 Task: Create new contact,   with mail id: 'ClaireMoore@Mail.com', first name: 'Claire', Last name: 'Moore', Job Title: HR Manager, Phone number (916) 555-8901. Change life cycle stage to  'Lead' and lead status to 'New'. Add new company to the associated contact: www.solariumenergy.in_x000D_
 and type: Reseller. Logged in from softage.3@softage.net
Action: Mouse moved to (76, 75)
Screenshot: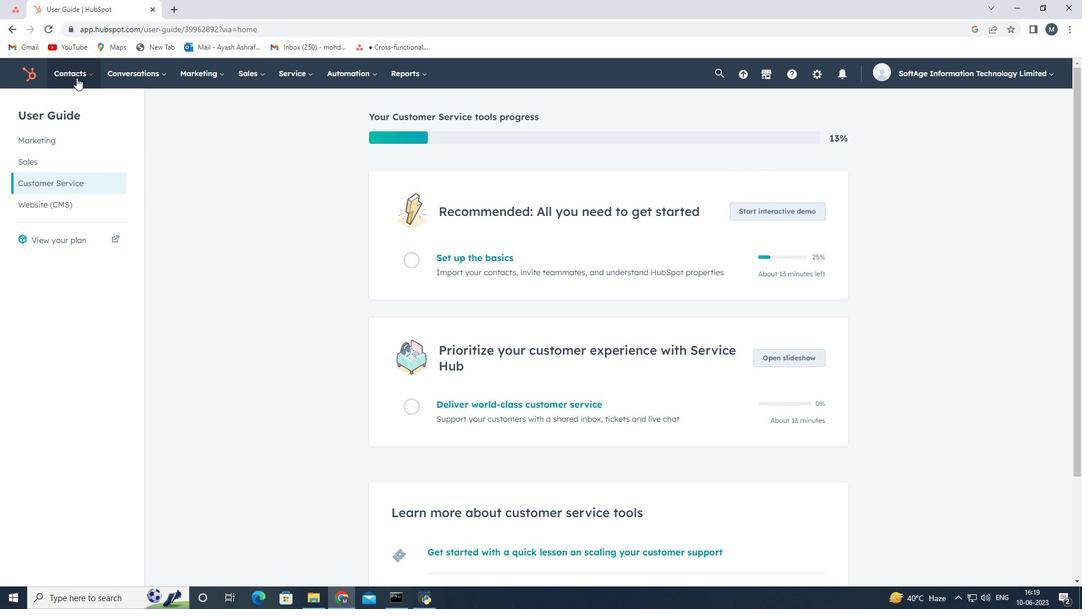 
Action: Mouse pressed left at (76, 75)
Screenshot: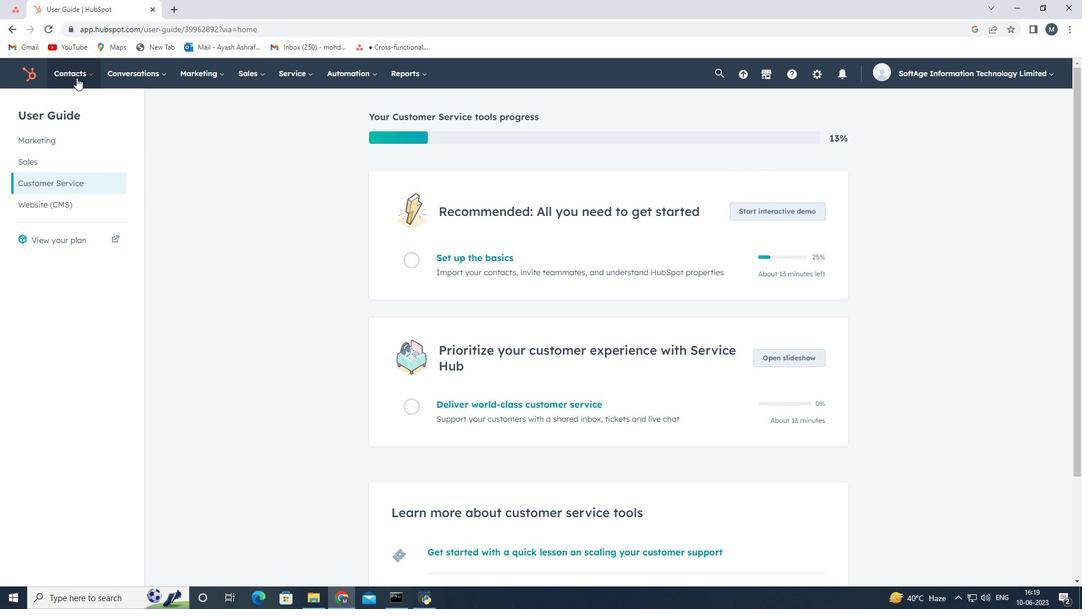 
Action: Mouse moved to (89, 113)
Screenshot: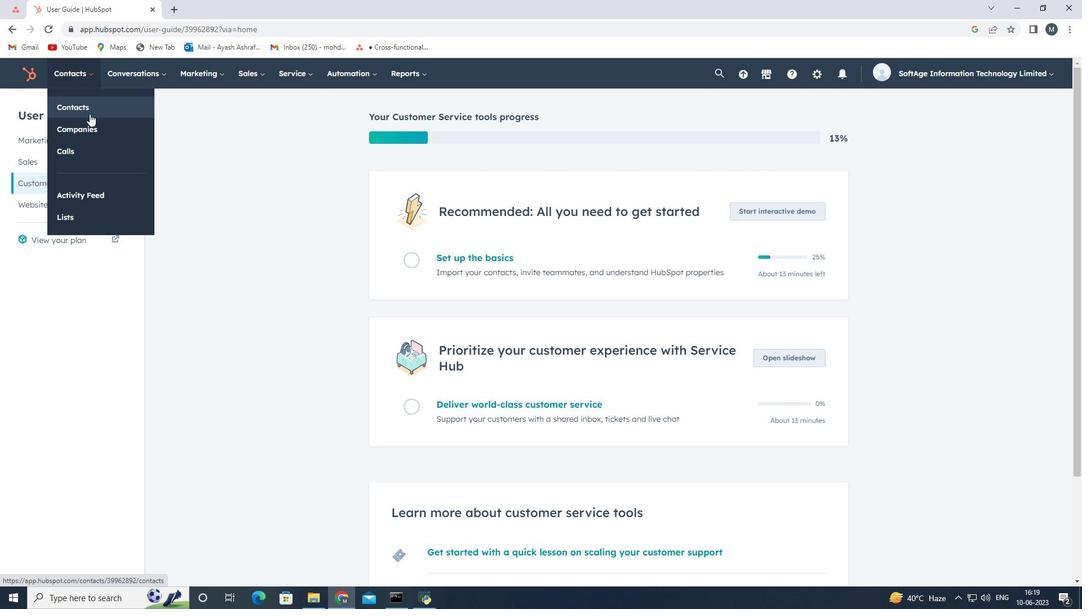 
Action: Mouse pressed left at (89, 113)
Screenshot: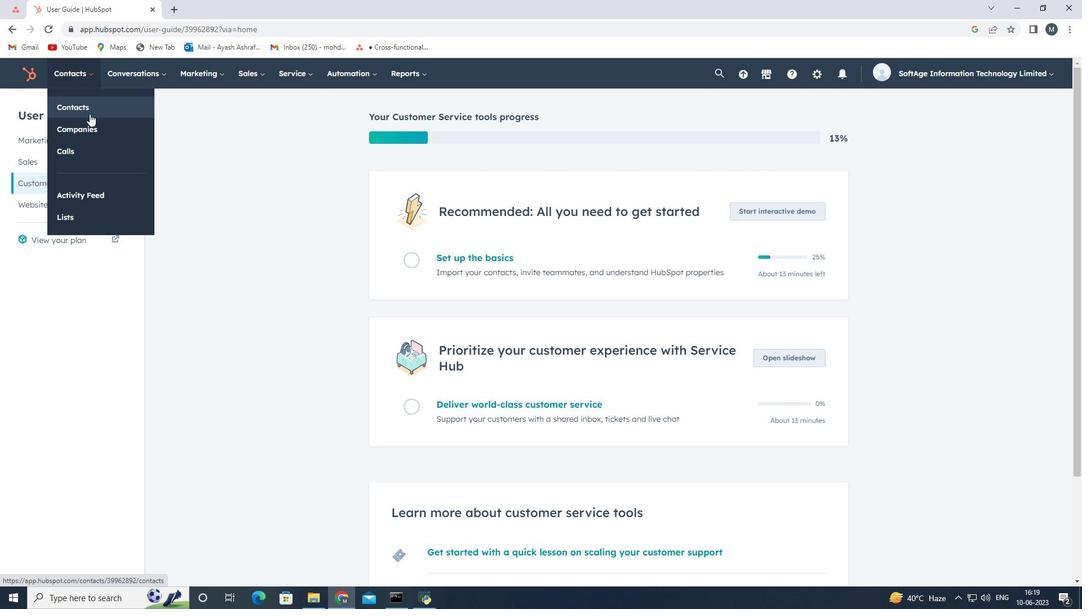 
Action: Mouse moved to (1009, 115)
Screenshot: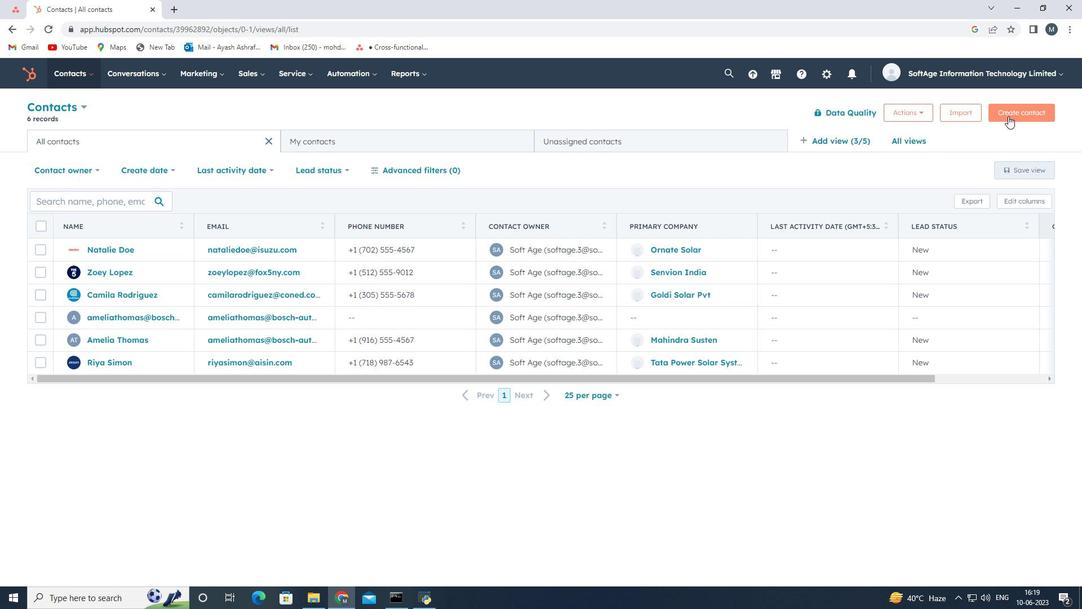 
Action: Mouse pressed left at (1009, 115)
Screenshot: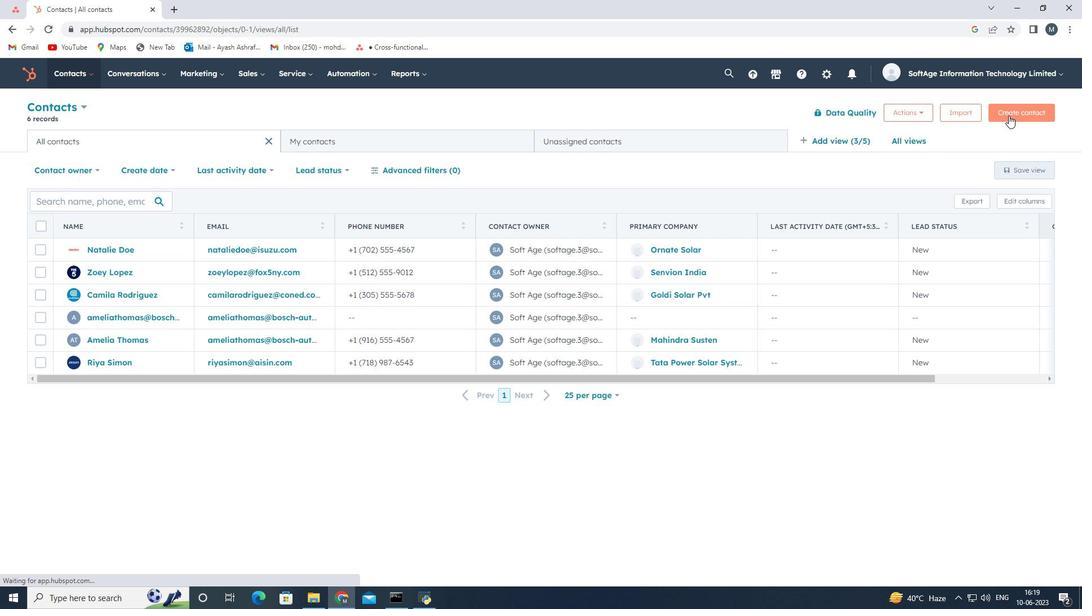 
Action: Mouse moved to (827, 165)
Screenshot: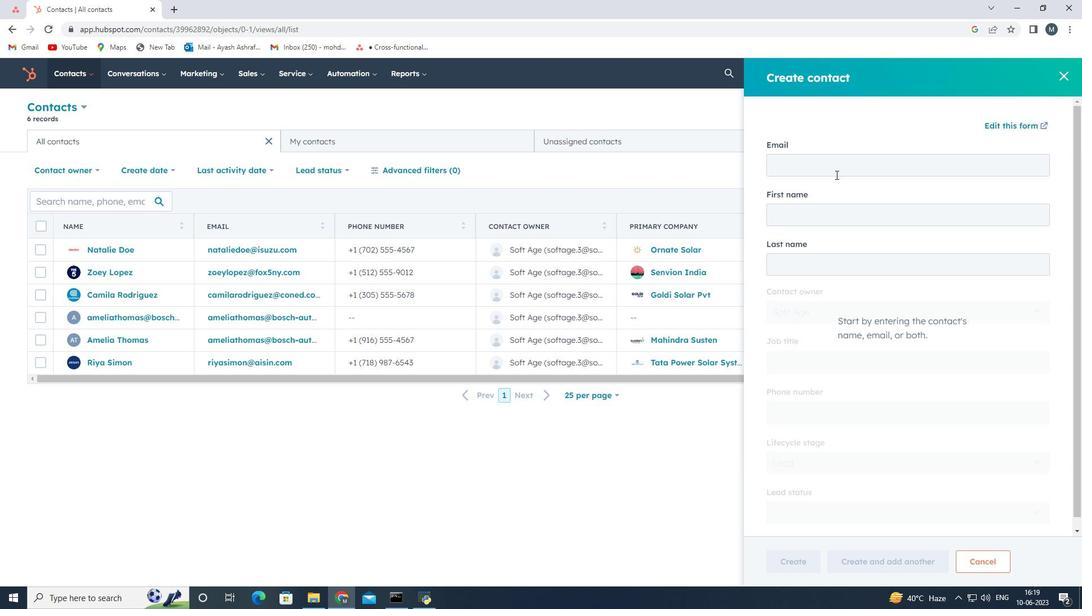 
Action: Mouse pressed left at (827, 165)
Screenshot: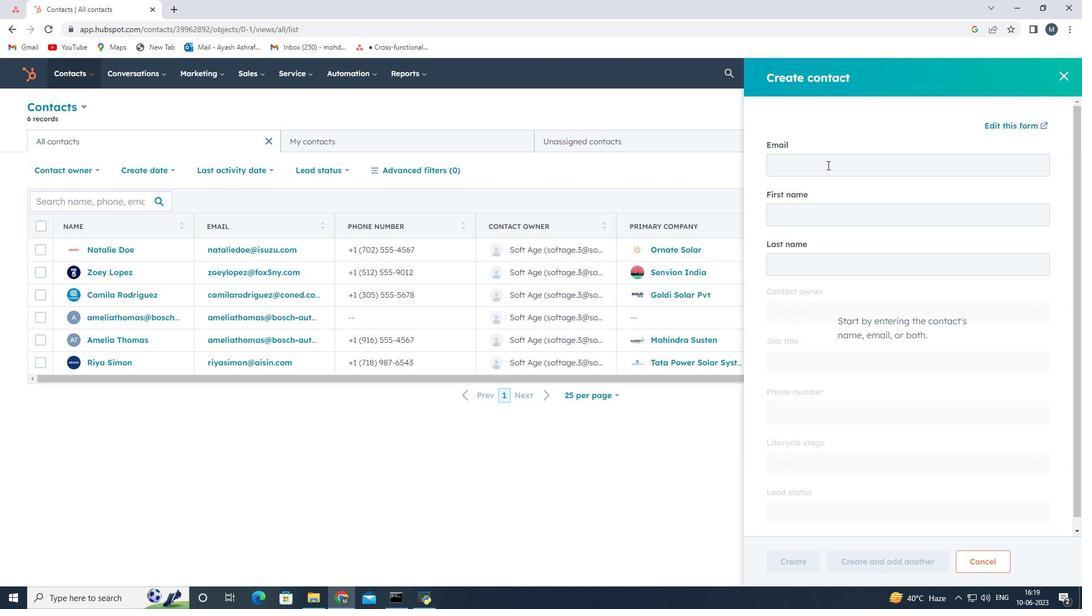 
Action: Key pressed <Key.shift>Claire<Key.shift>Moore<Key.shift>@<Key.shift>Mail.com
Screenshot: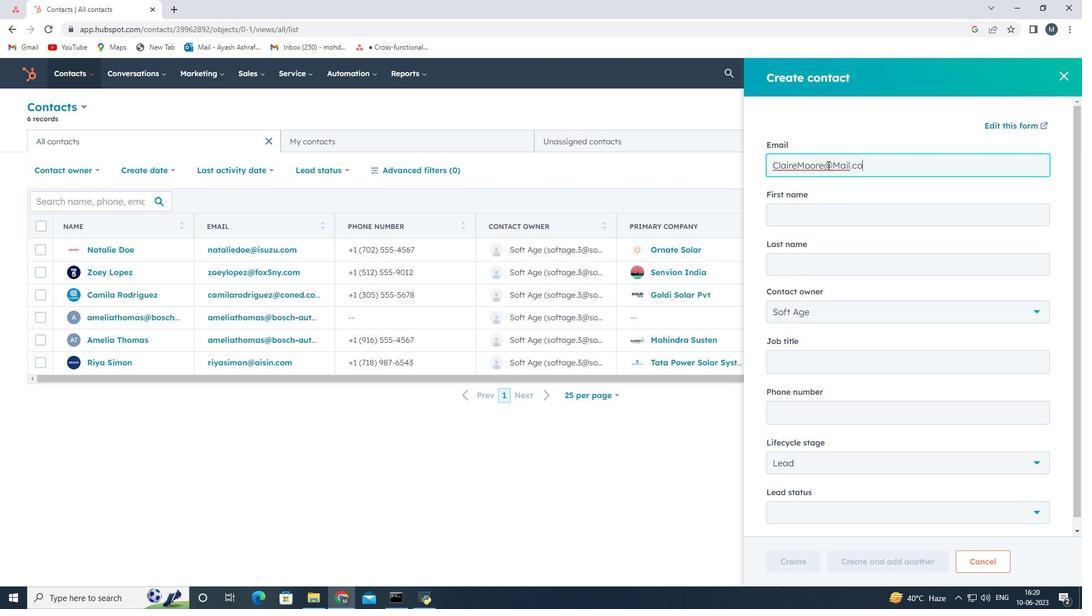 
Action: Mouse moved to (835, 209)
Screenshot: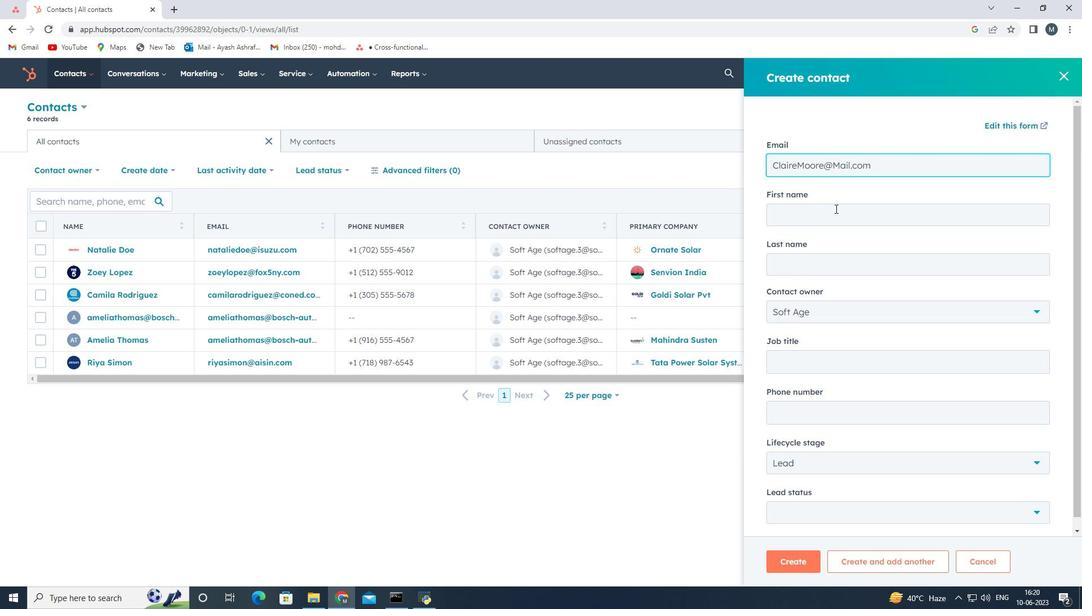 
Action: Mouse pressed left at (835, 209)
Screenshot: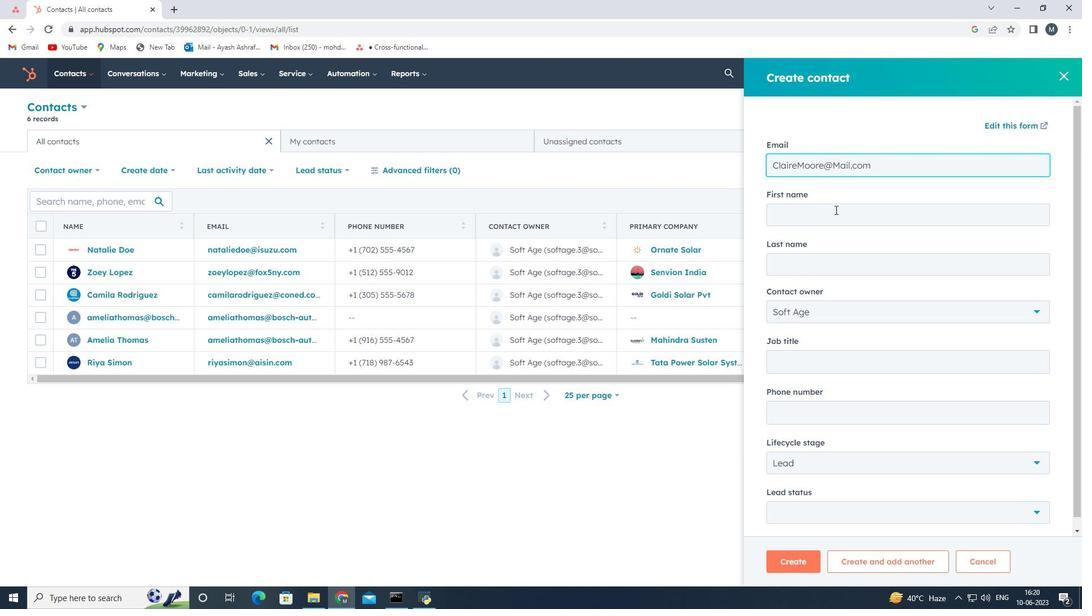 
Action: Key pressed <Key.shift>Claire
Screenshot: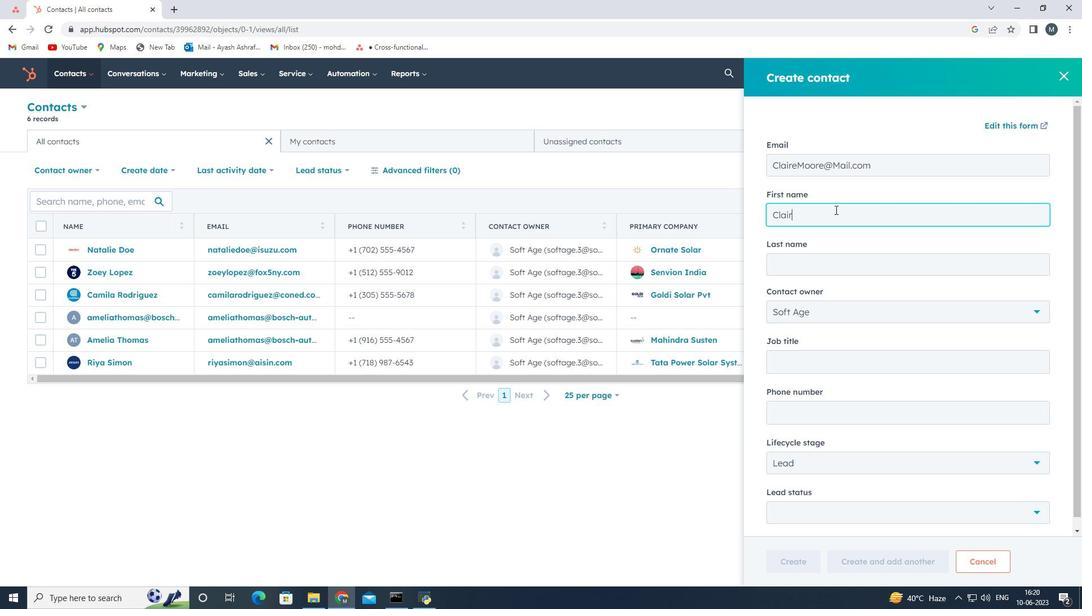 
Action: Mouse moved to (802, 259)
Screenshot: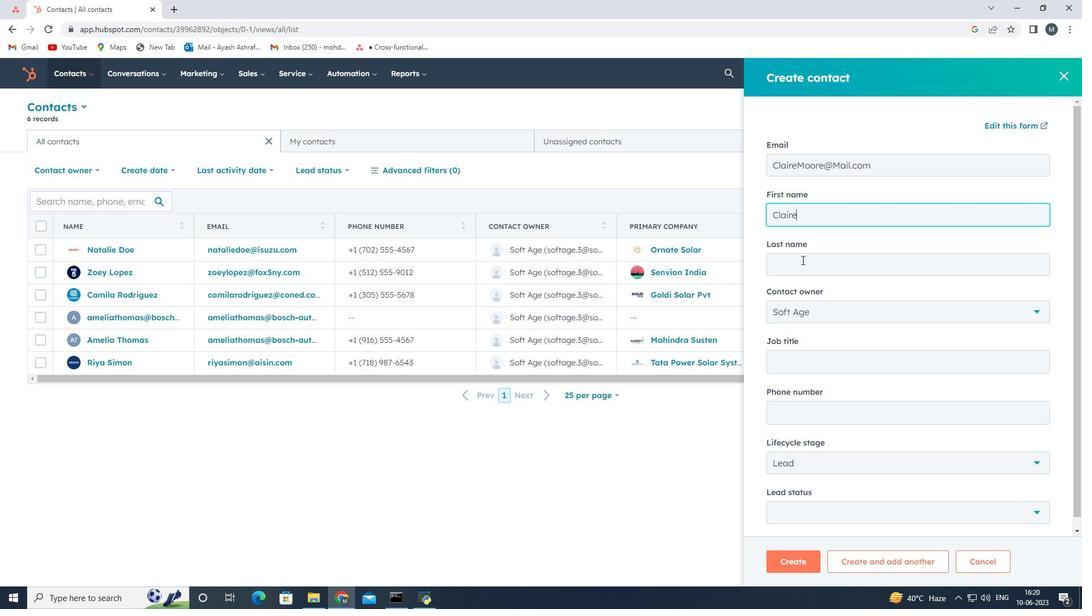 
Action: Mouse pressed left at (802, 259)
Screenshot: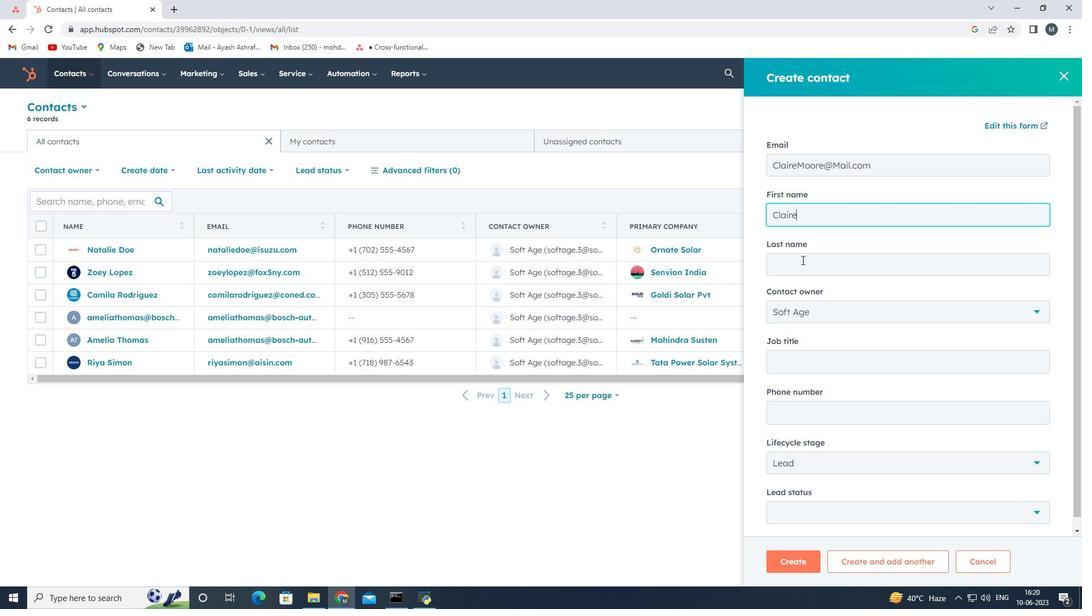 
Action: Key pressed <Key.shift>Moore
Screenshot: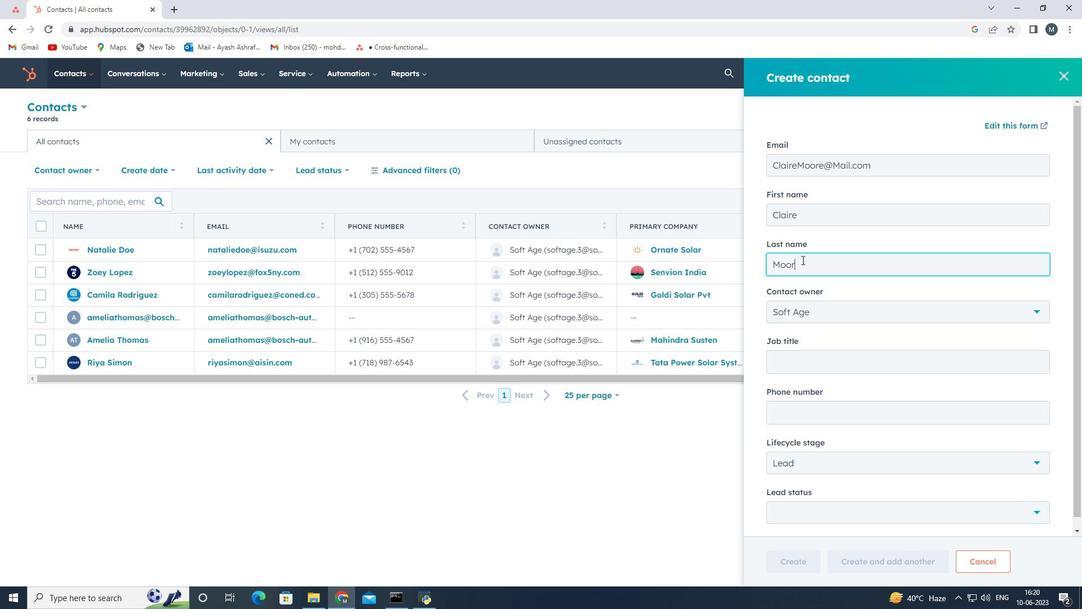 
Action: Mouse moved to (800, 359)
Screenshot: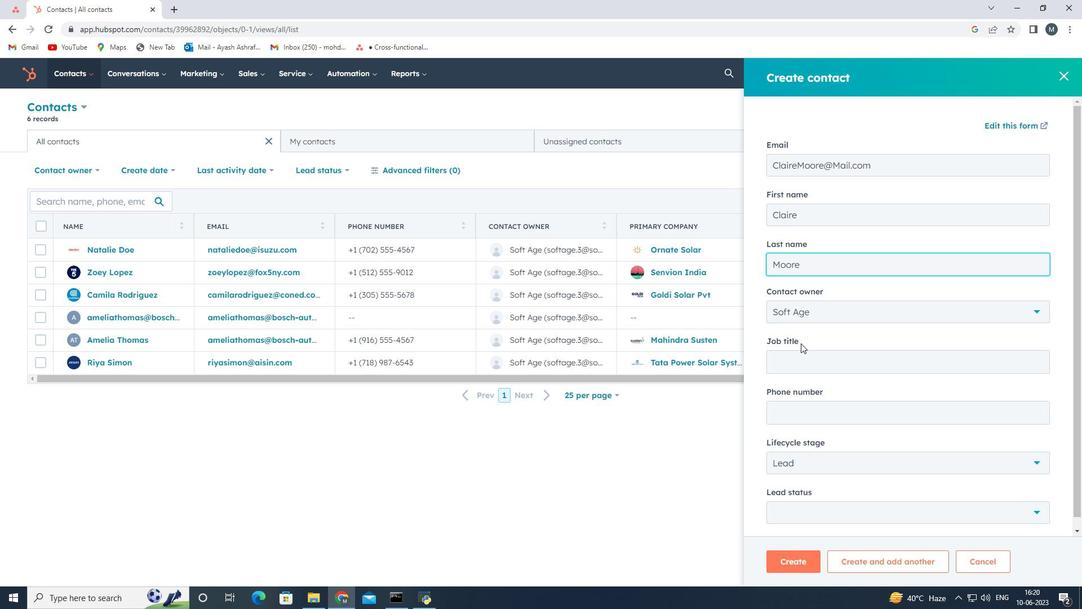 
Action: Mouse pressed left at (800, 359)
Screenshot: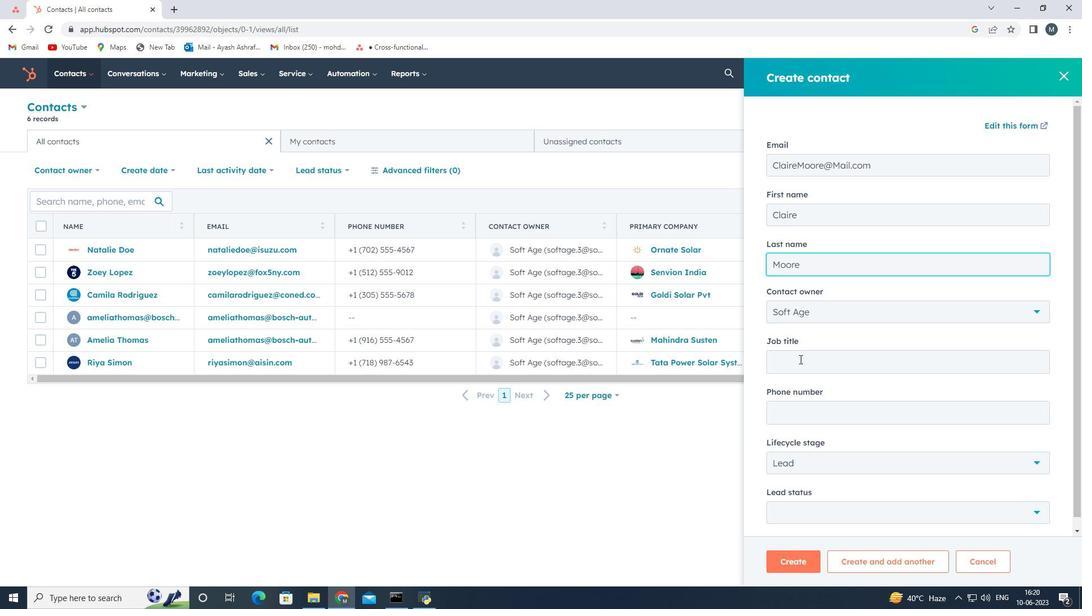 
Action: Key pressed <Key.shift>H<Key.shift>R<Key.space><Key.shift><Key.shift><Key.shift><Key.shift><Key.shift><Key.shift><Key.shift><Key.shift><Key.shift><Key.shift><Key.shift><Key.shift><Key.shift>Manager
Screenshot: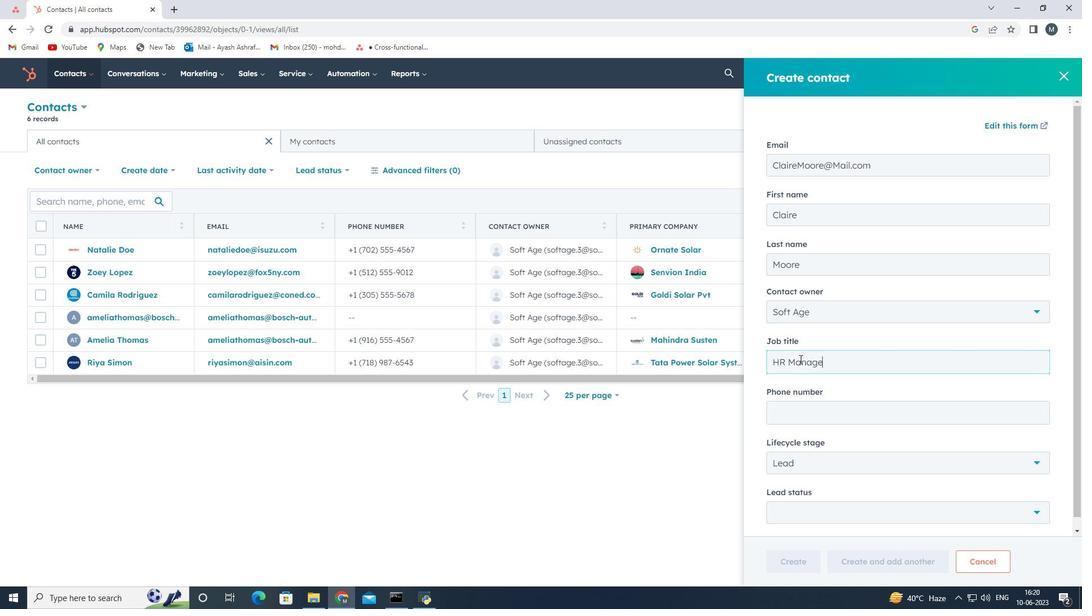 
Action: Mouse moved to (824, 347)
Screenshot: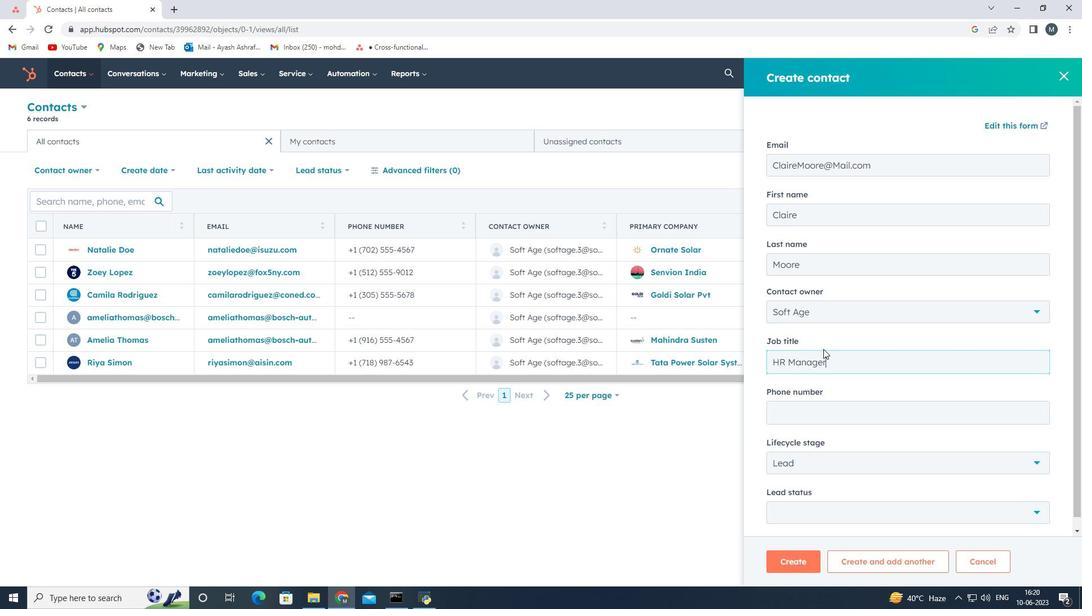 
Action: Mouse scrolled (824, 347) with delta (0, 0)
Screenshot: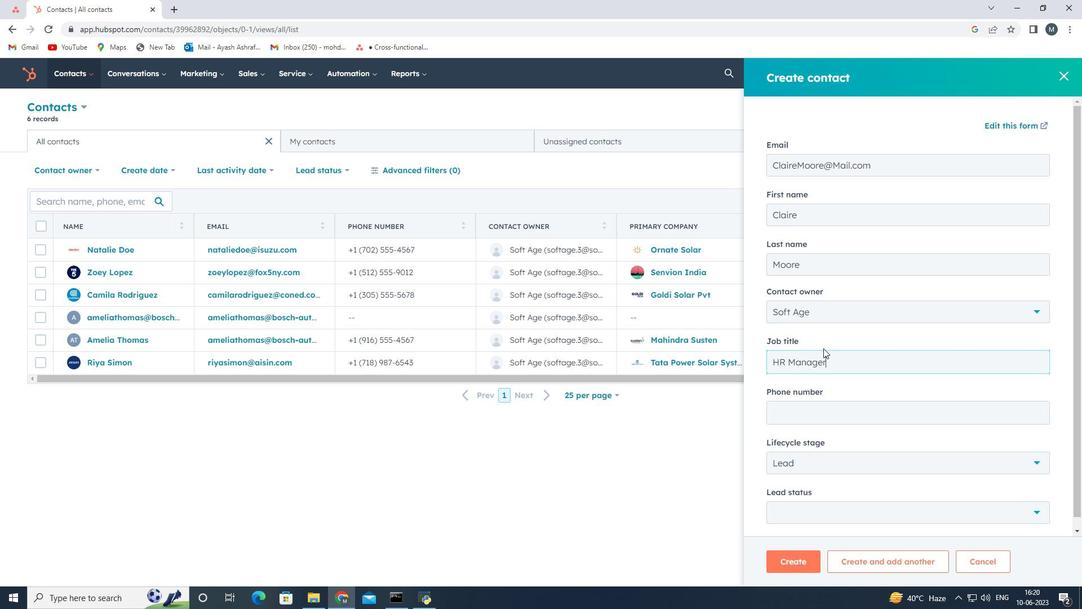 
Action: Mouse moved to (808, 403)
Screenshot: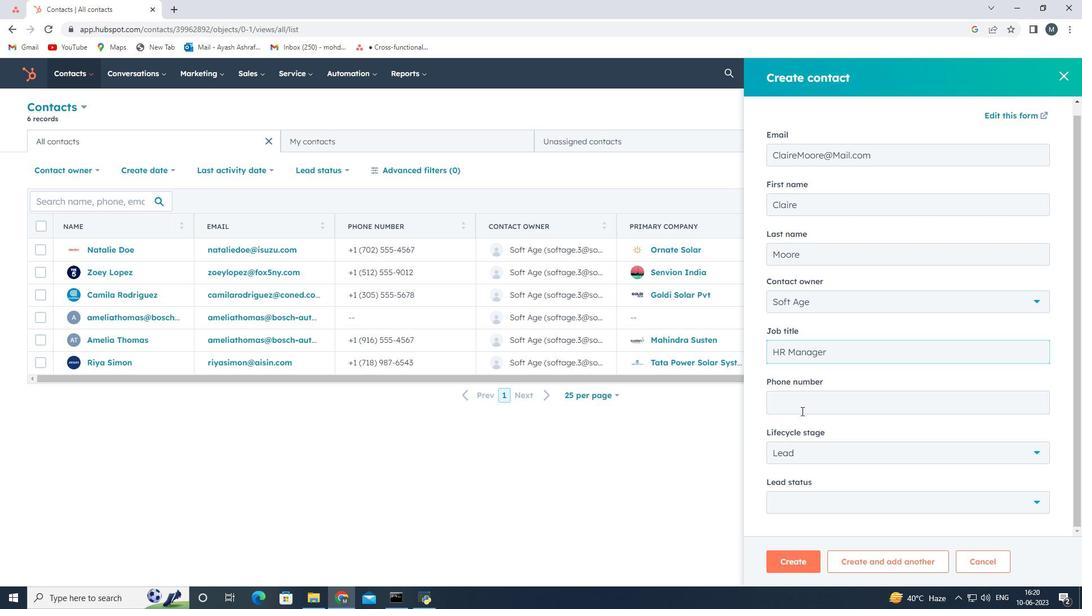 
Action: Mouse pressed left at (808, 403)
Screenshot: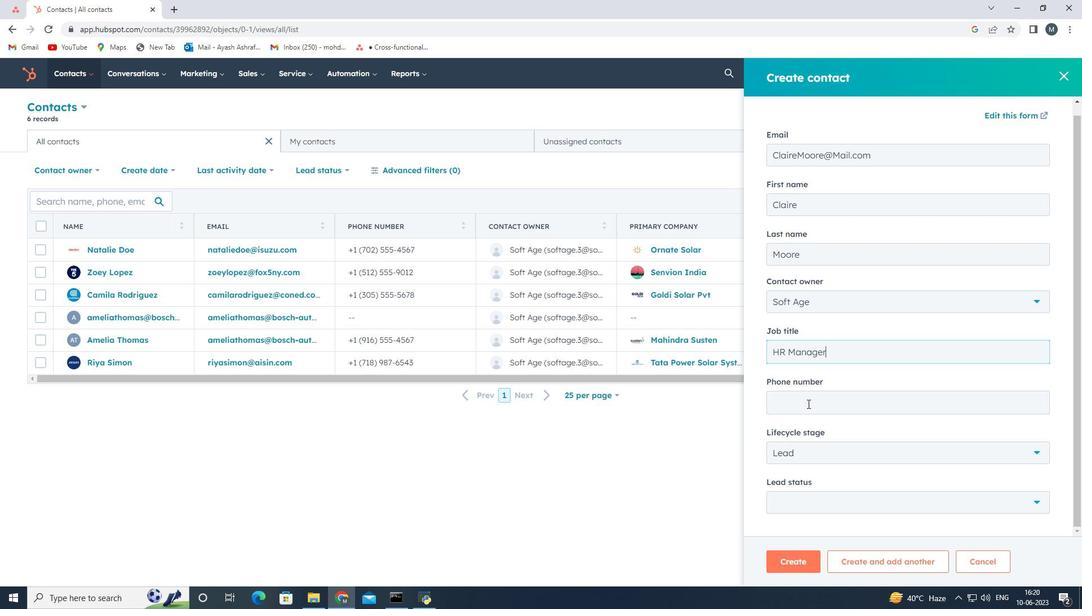 
Action: Mouse moved to (827, 394)
Screenshot: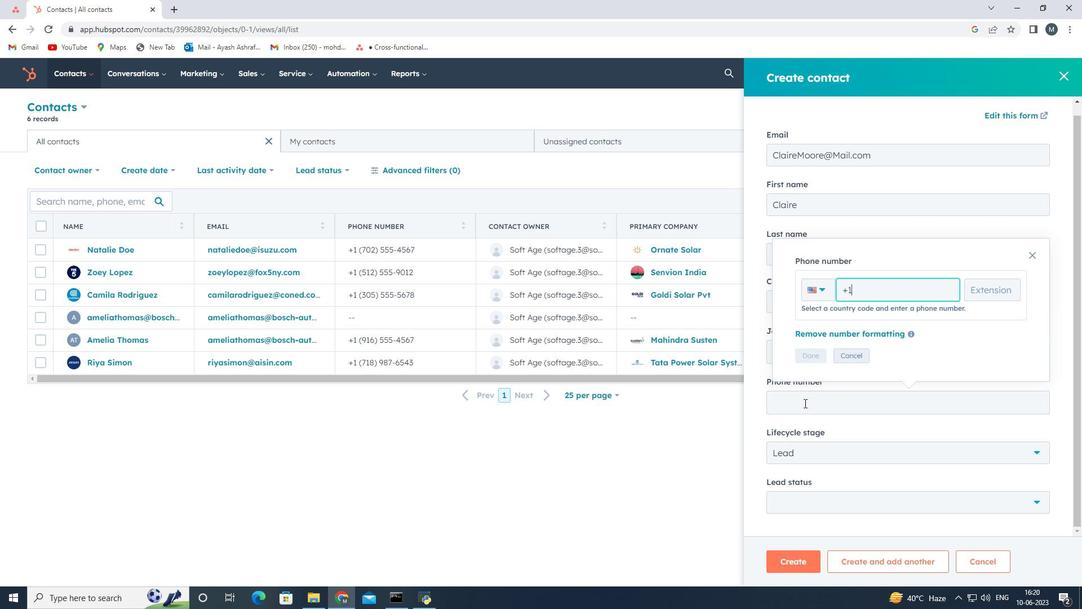 
Action: Key pressed 916
Screenshot: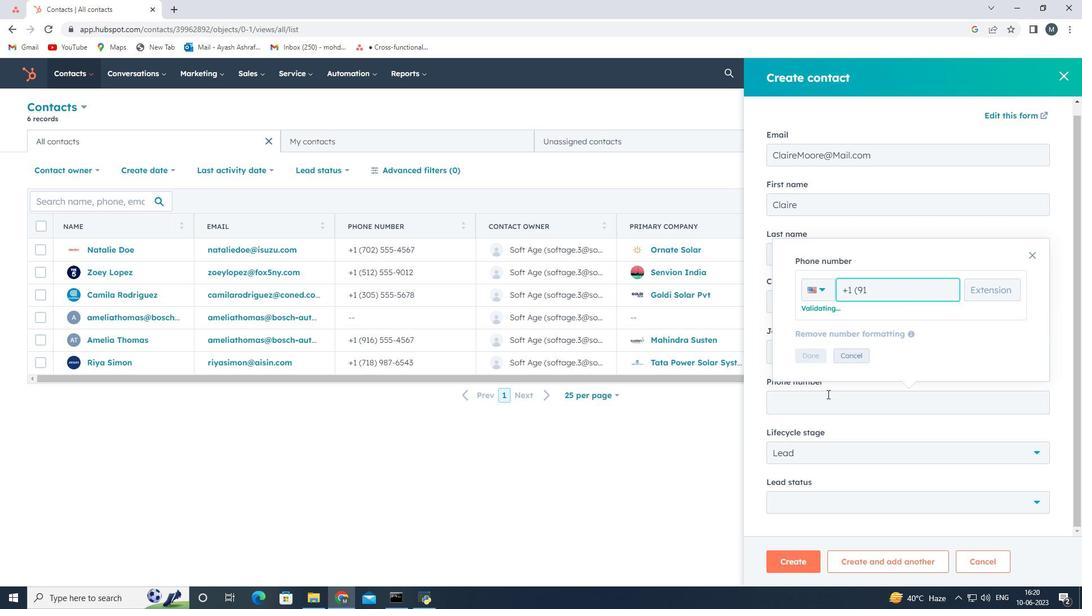 
Action: Mouse moved to (827, 393)
Screenshot: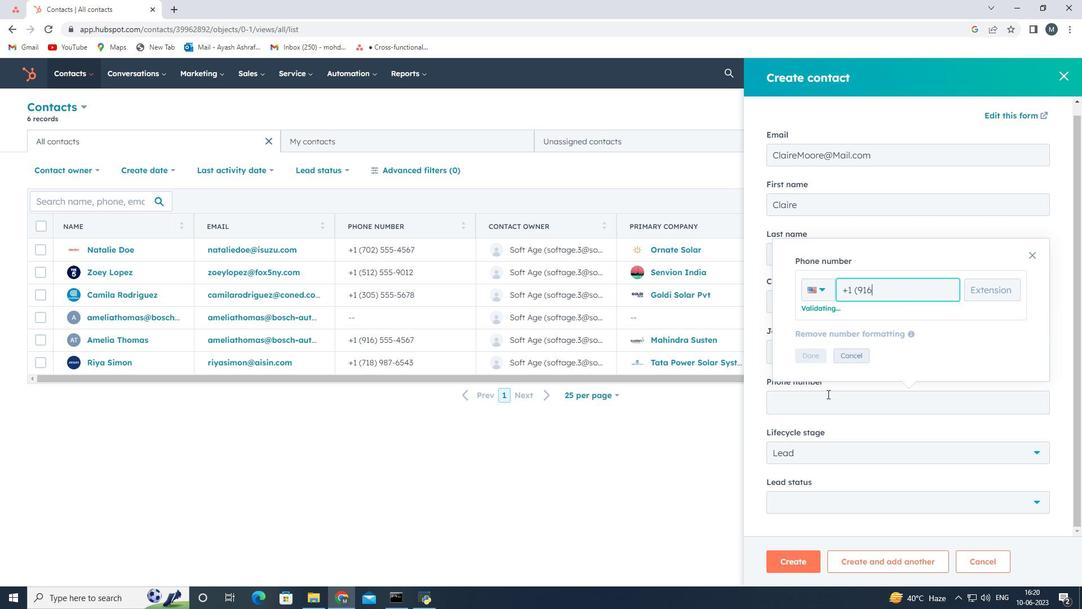 
Action: Key pressed 5558901
Screenshot: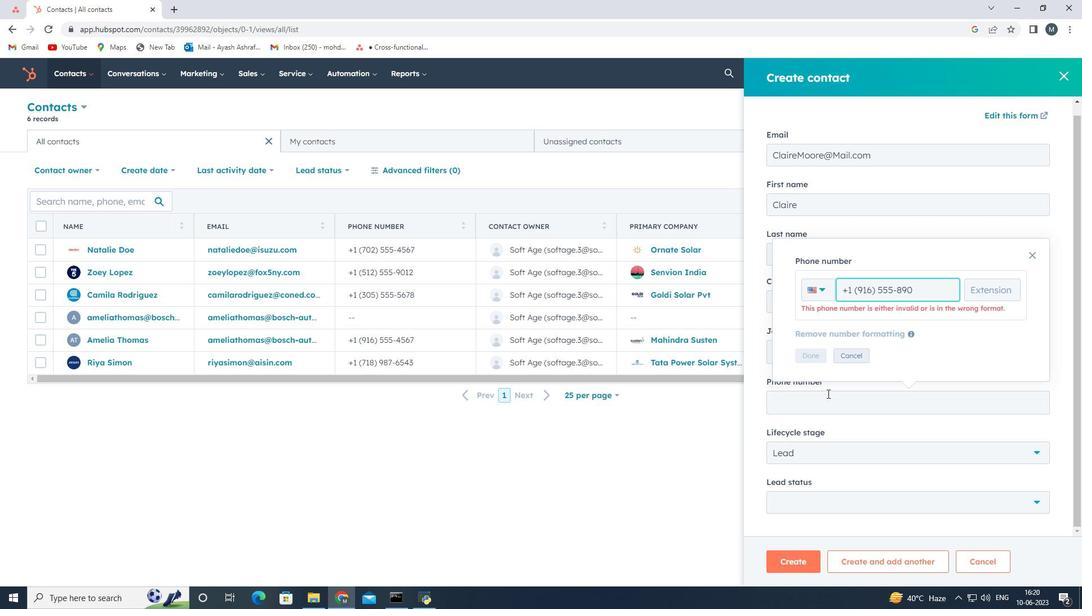 
Action: Mouse moved to (803, 358)
Screenshot: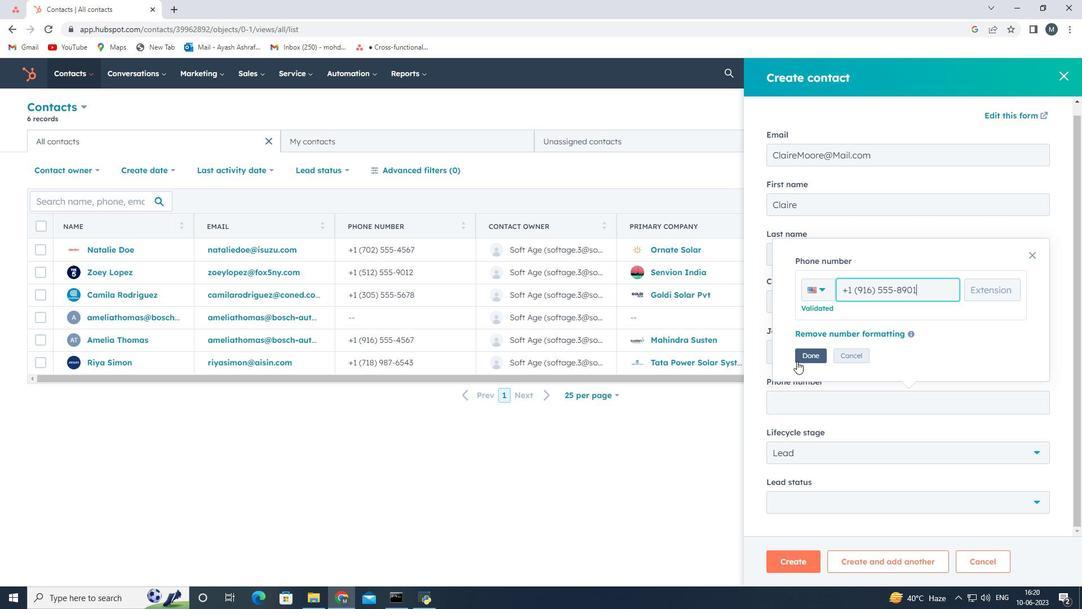 
Action: Mouse pressed left at (803, 358)
Screenshot: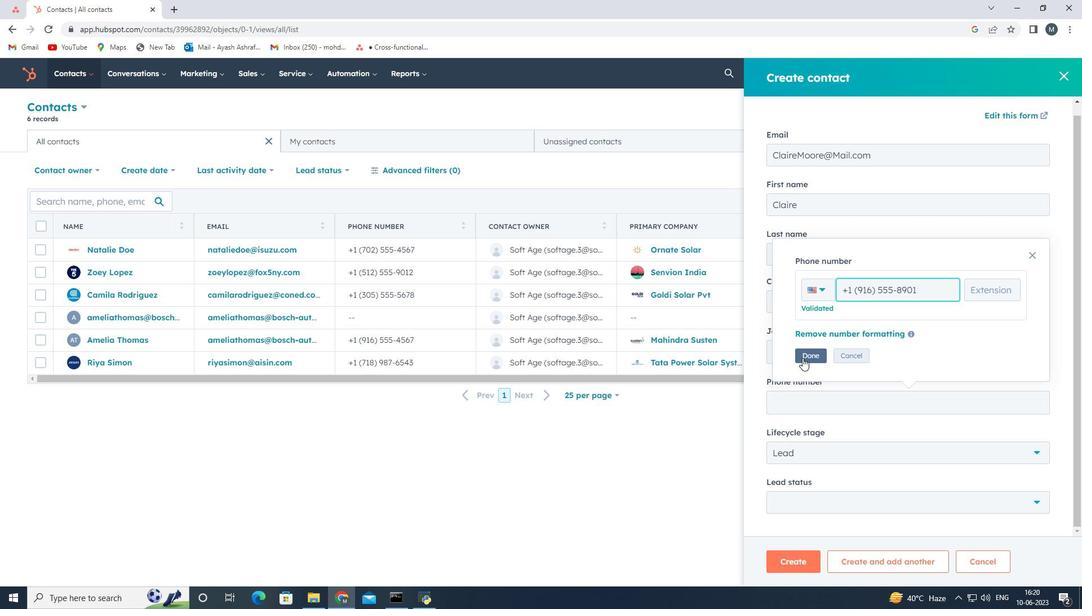 
Action: Mouse moved to (811, 450)
Screenshot: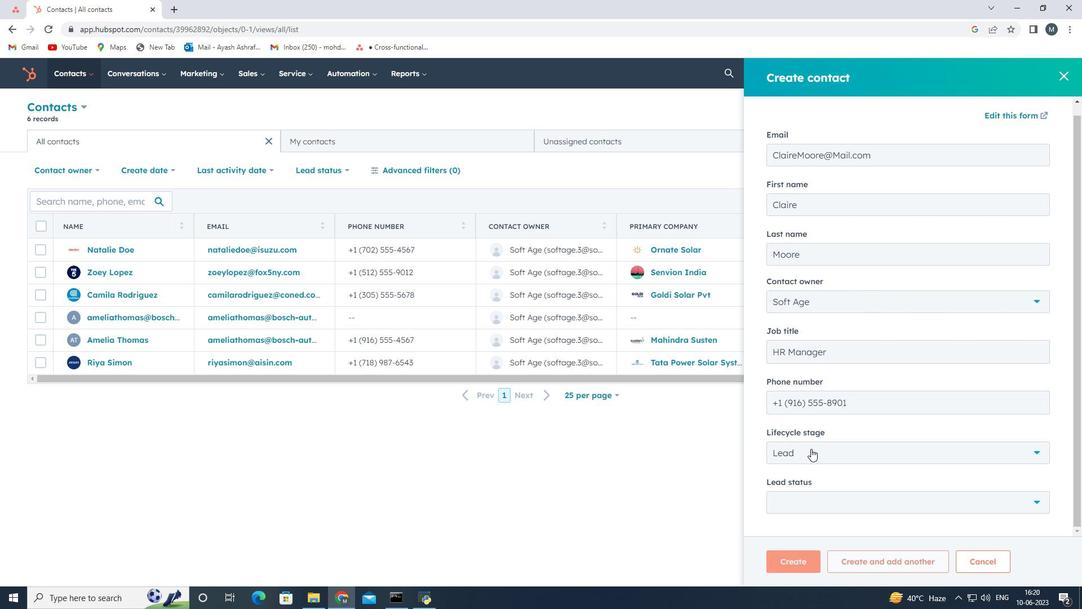 
Action: Mouse pressed left at (811, 450)
Screenshot: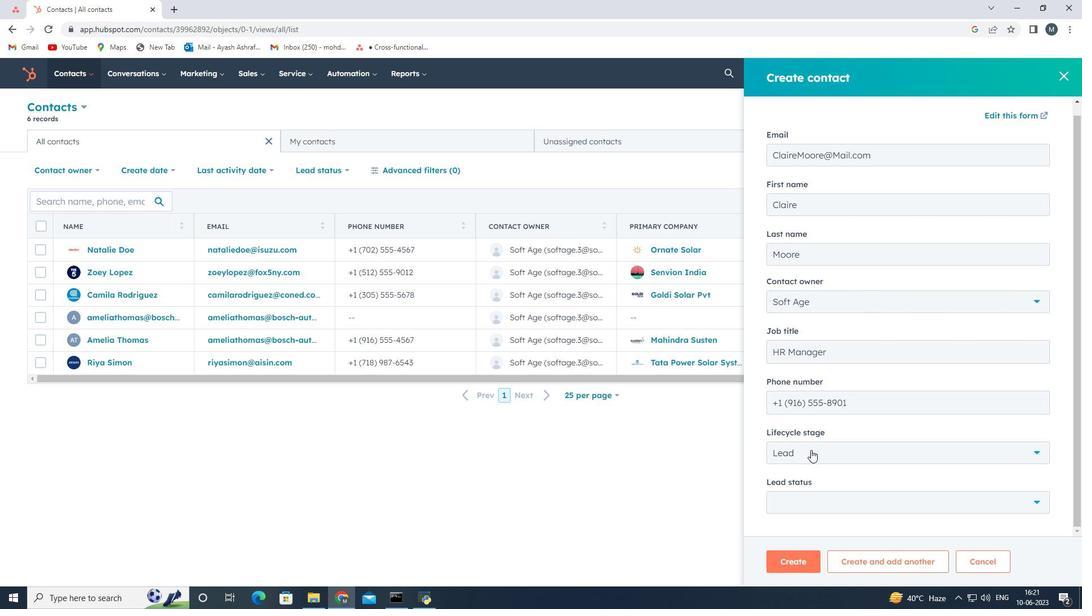 
Action: Mouse moved to (806, 347)
Screenshot: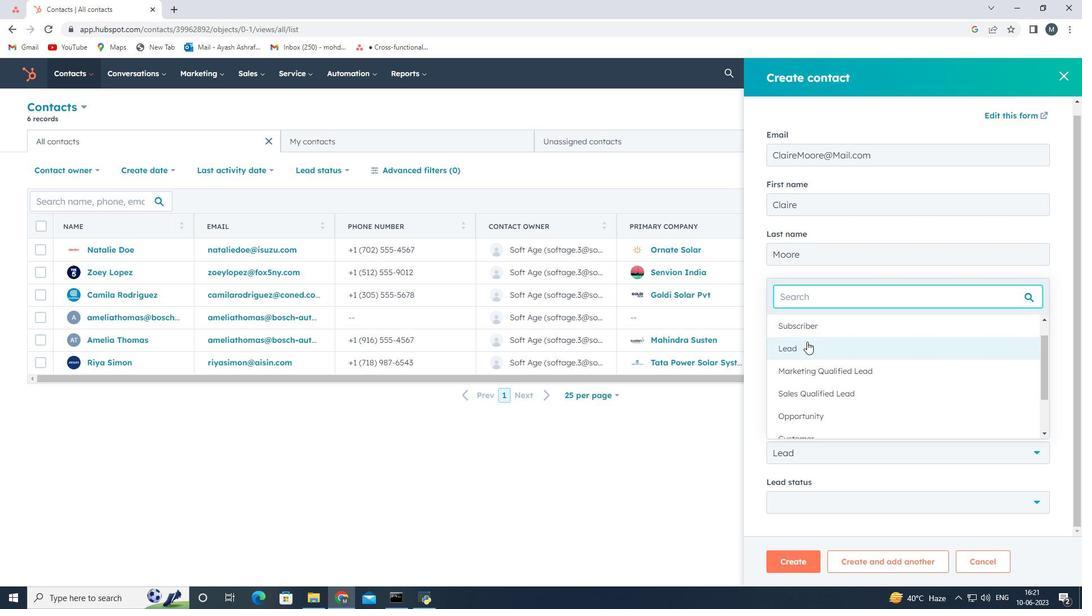 
Action: Mouse pressed left at (806, 347)
Screenshot: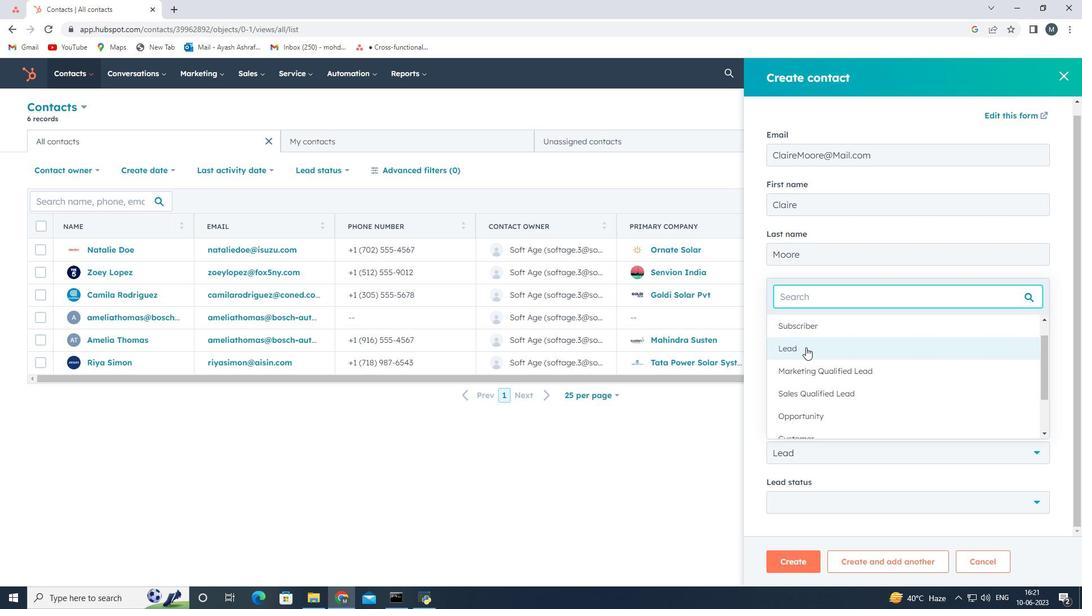 
Action: Mouse moved to (817, 496)
Screenshot: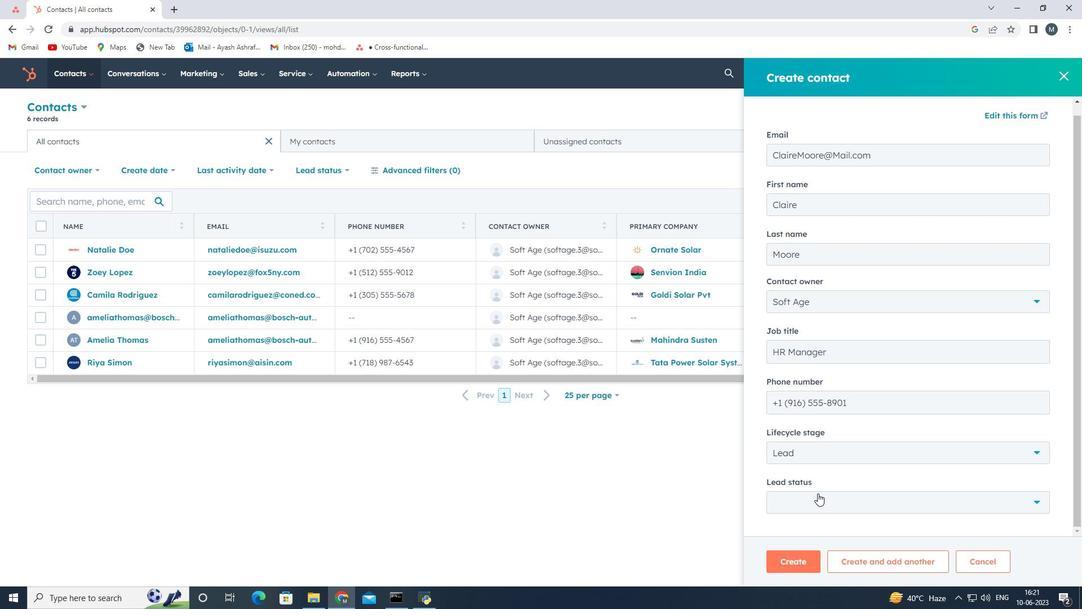 
Action: Mouse pressed left at (817, 496)
Screenshot: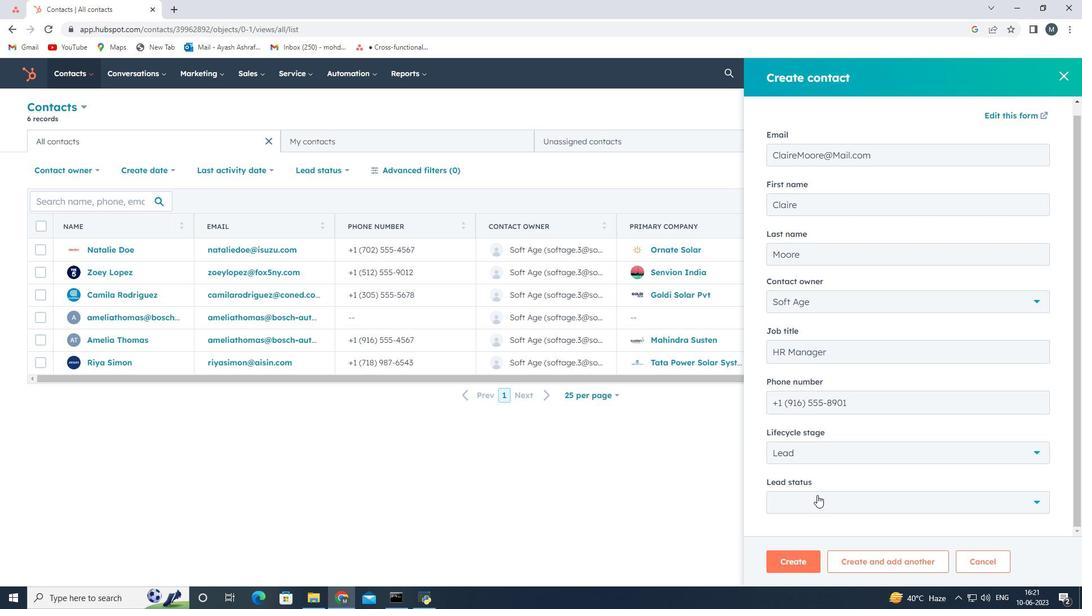 
Action: Mouse moved to (799, 401)
Screenshot: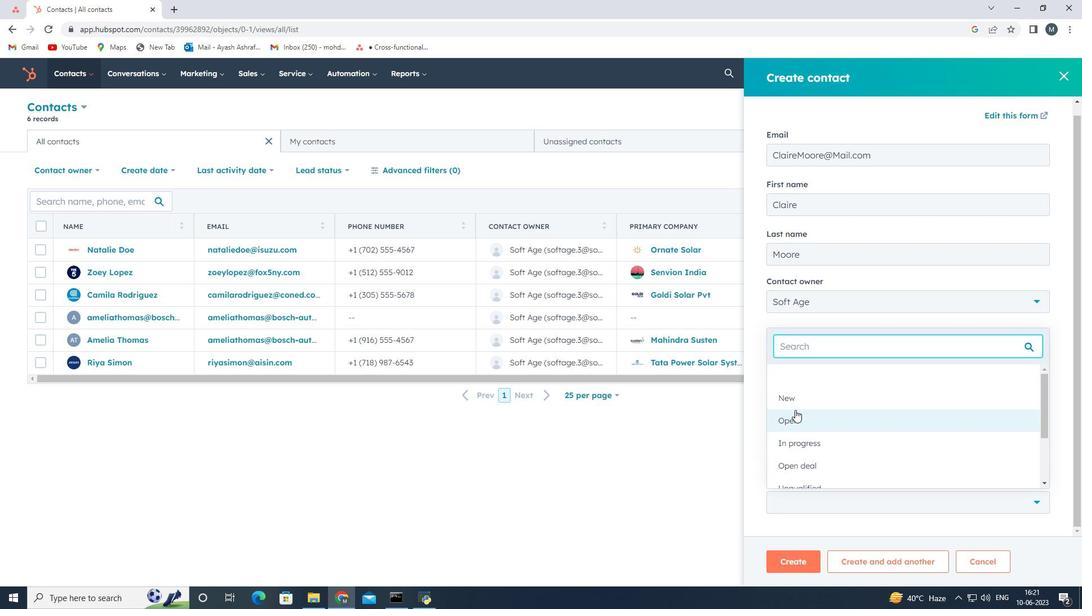 
Action: Mouse pressed left at (799, 401)
Screenshot: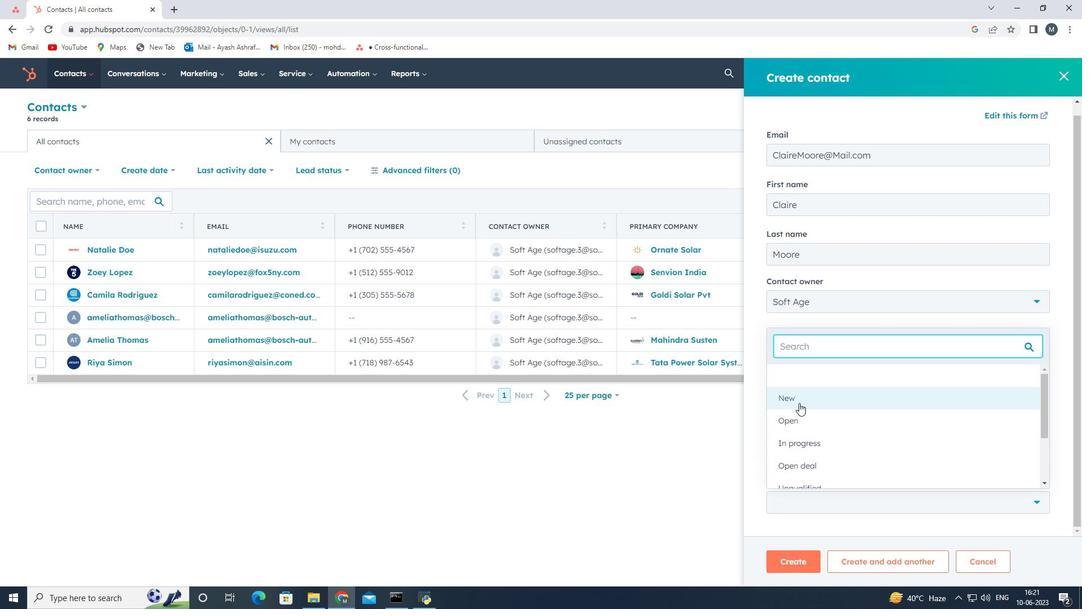 
Action: Mouse moved to (800, 566)
Screenshot: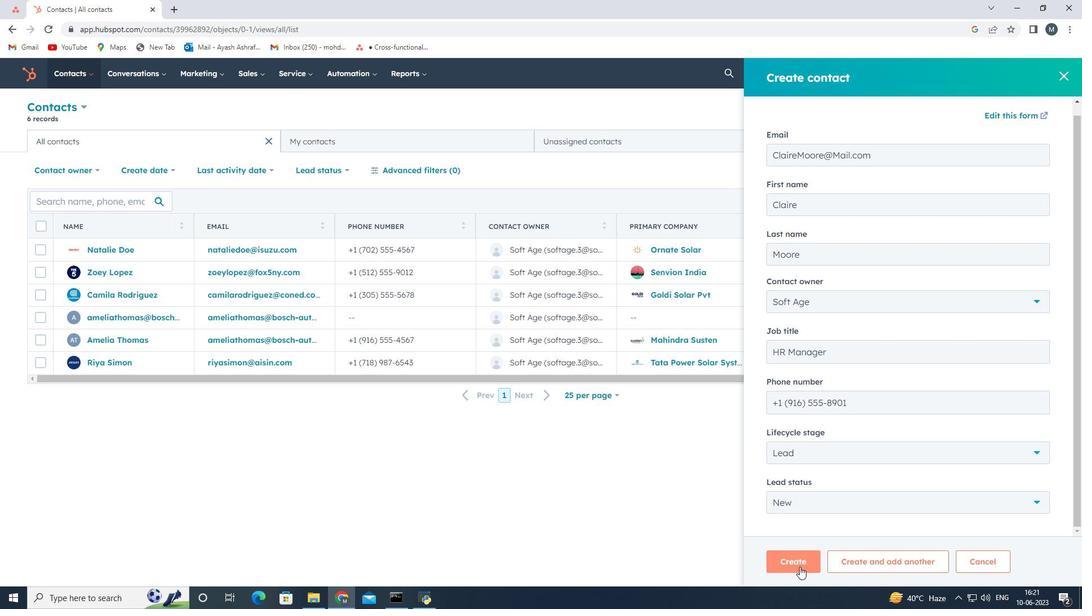 
Action: Mouse pressed left at (800, 566)
Screenshot: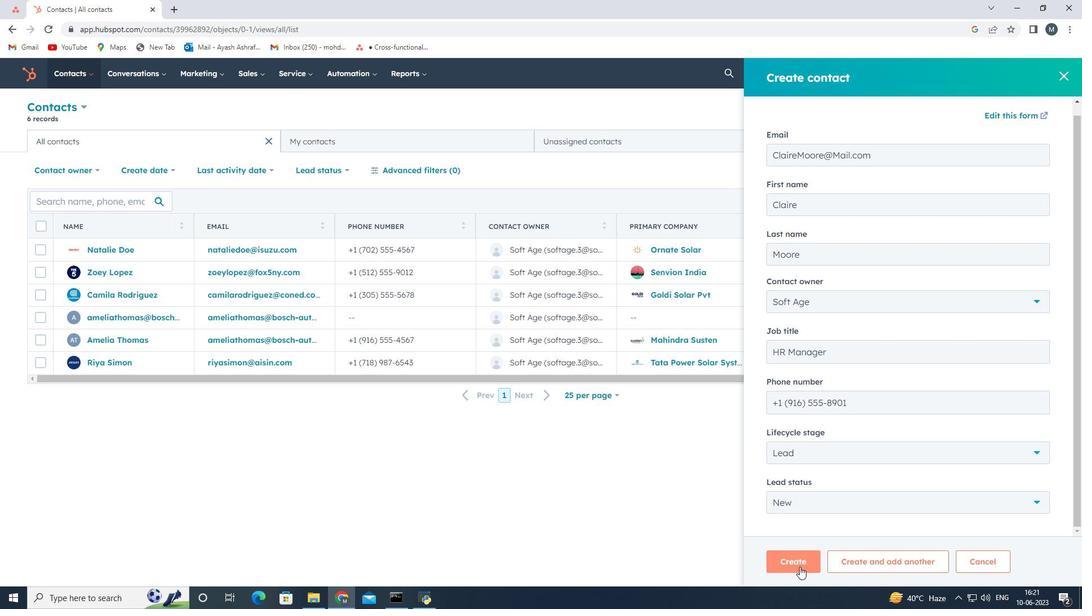 
Action: Mouse moved to (757, 384)
Screenshot: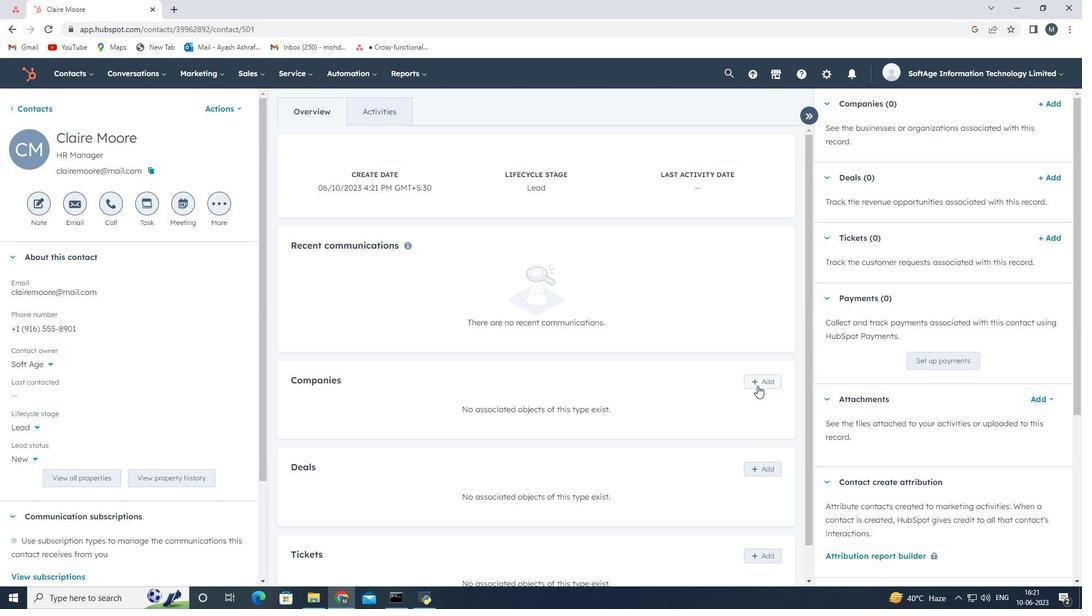 
Action: Mouse pressed left at (757, 384)
Screenshot: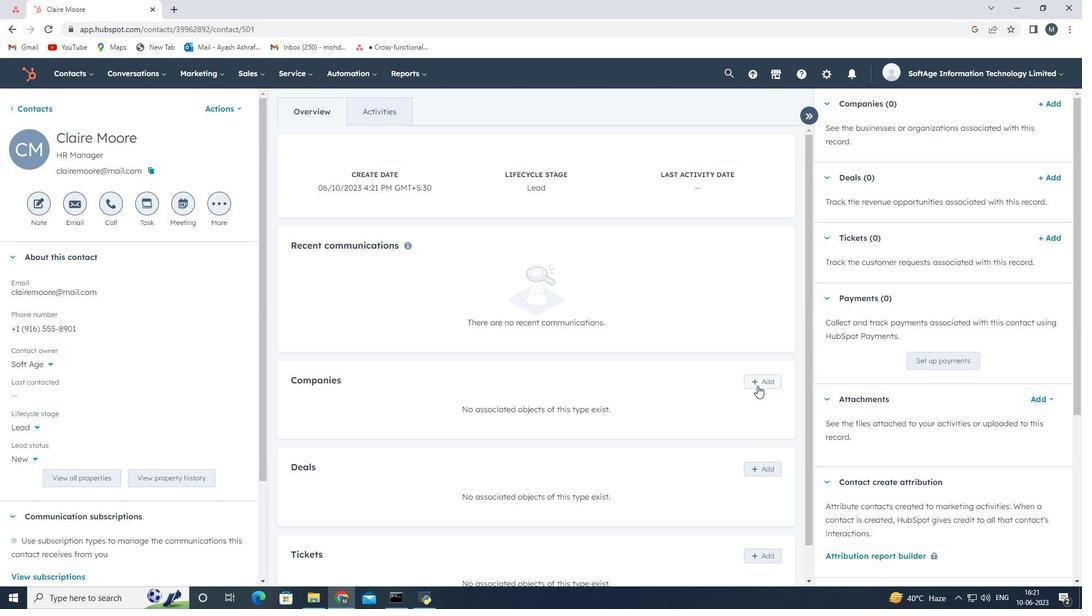 
Action: Mouse moved to (840, 129)
Screenshot: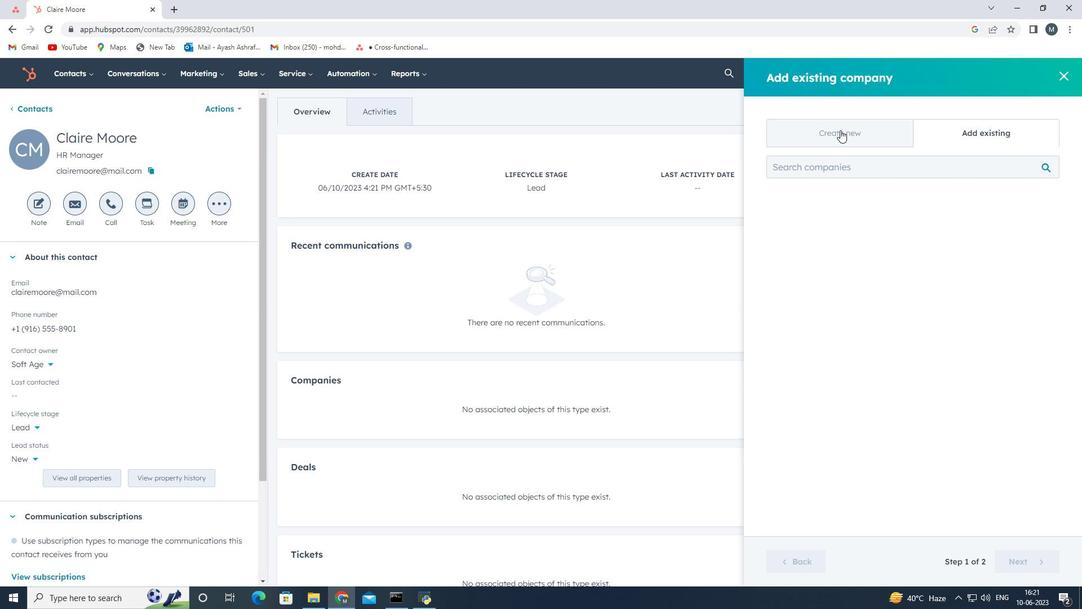 
Action: Mouse pressed left at (840, 129)
Screenshot: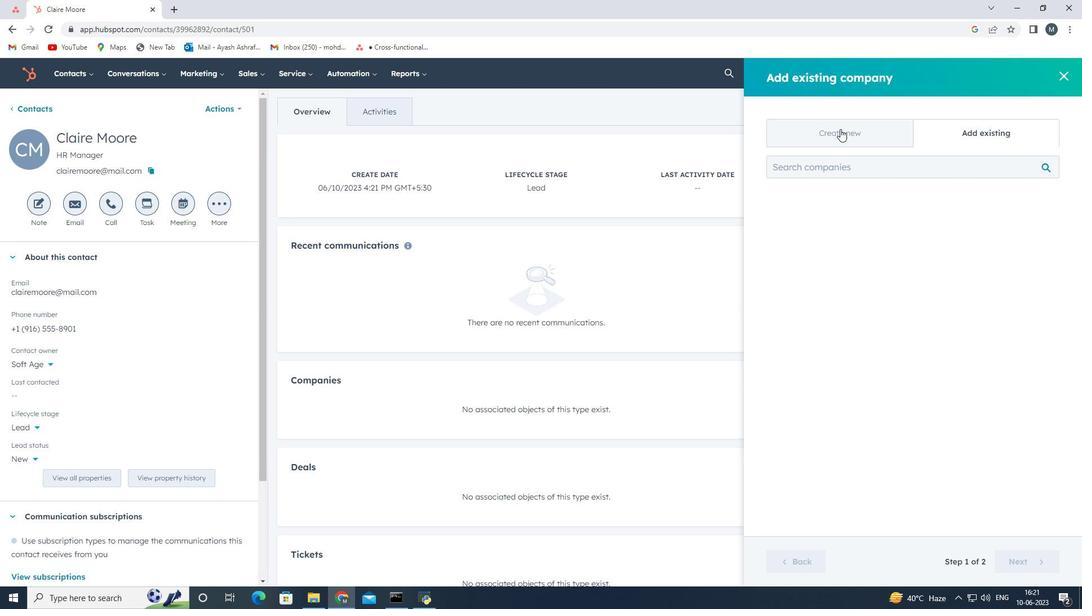 
Action: Mouse moved to (827, 196)
Screenshot: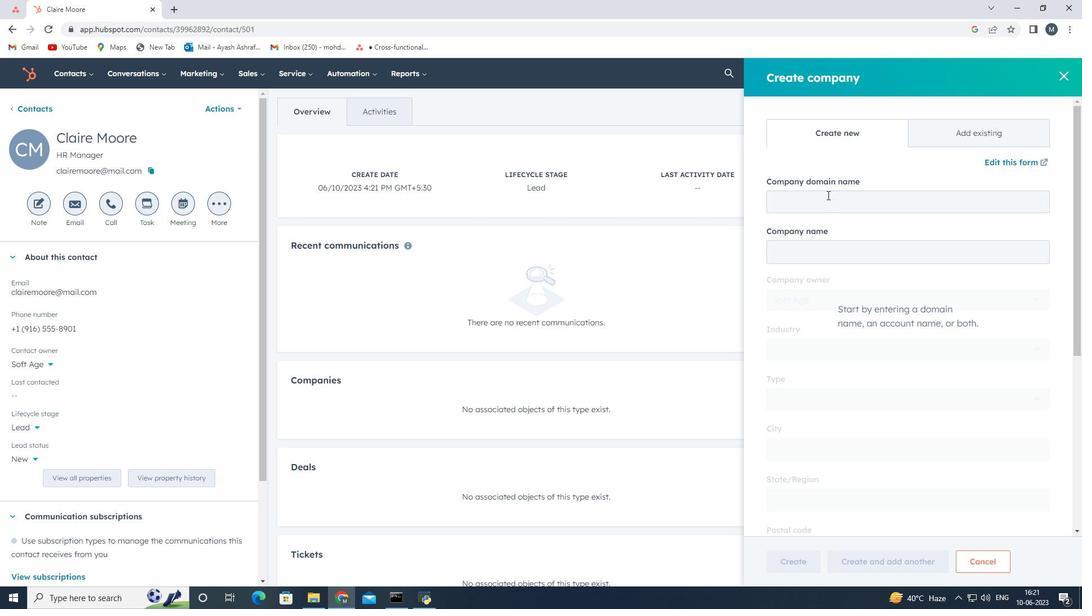 
Action: Mouse pressed left at (827, 196)
Screenshot: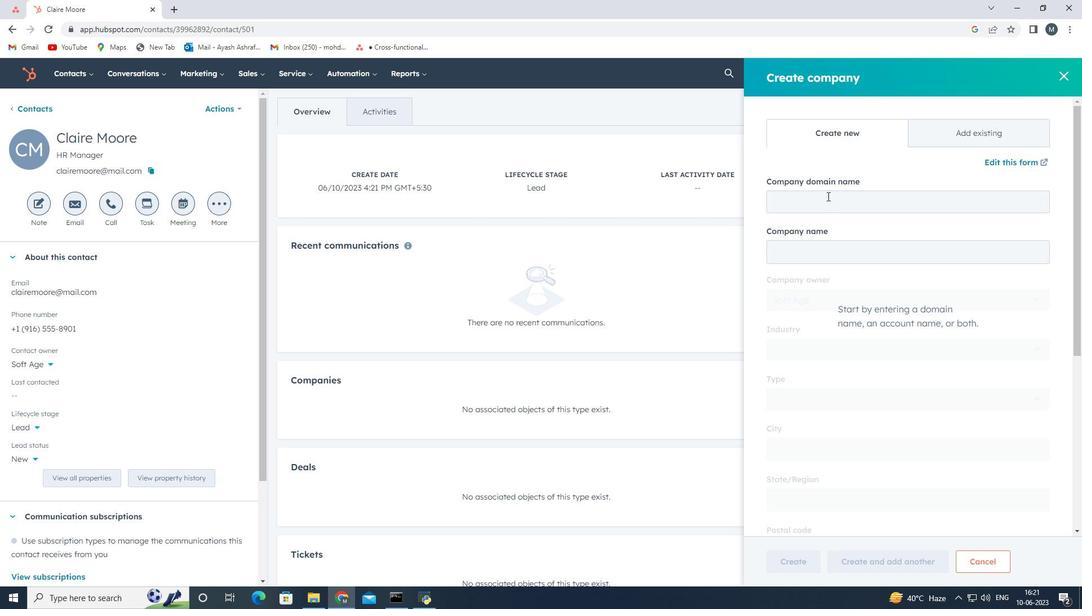 
Action: Mouse moved to (827, 197)
Screenshot: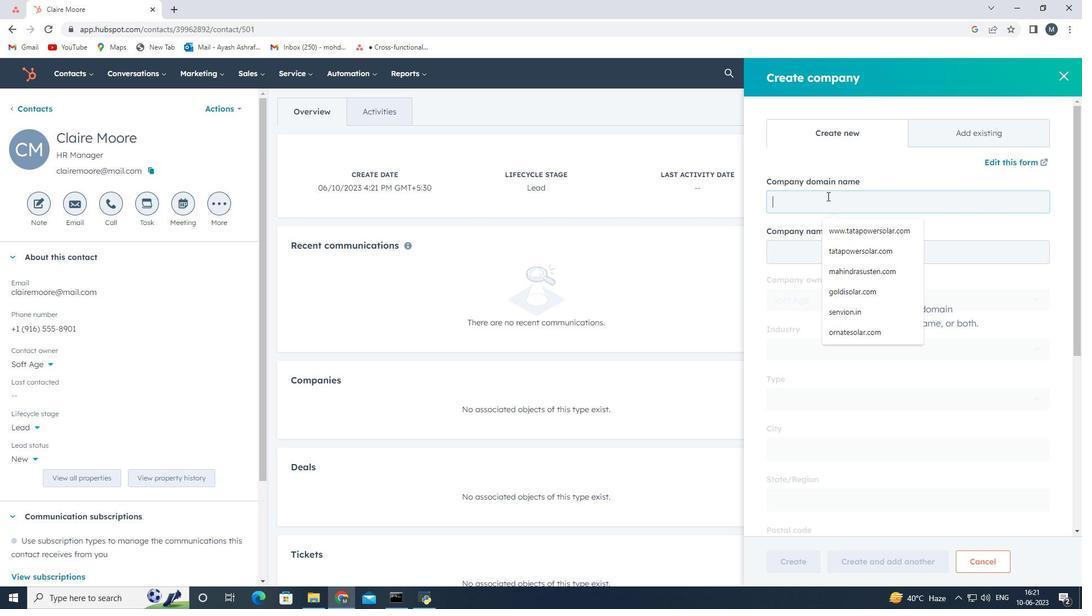 
Action: Key pressed www.solariumenergy.in
Screenshot: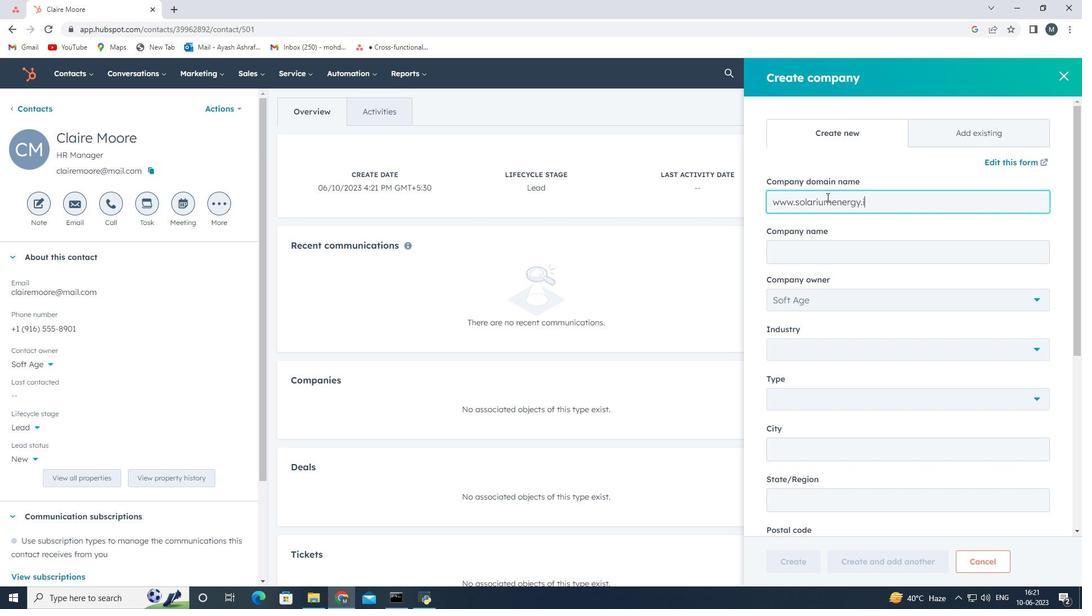 
Action: Mouse moved to (833, 330)
Screenshot: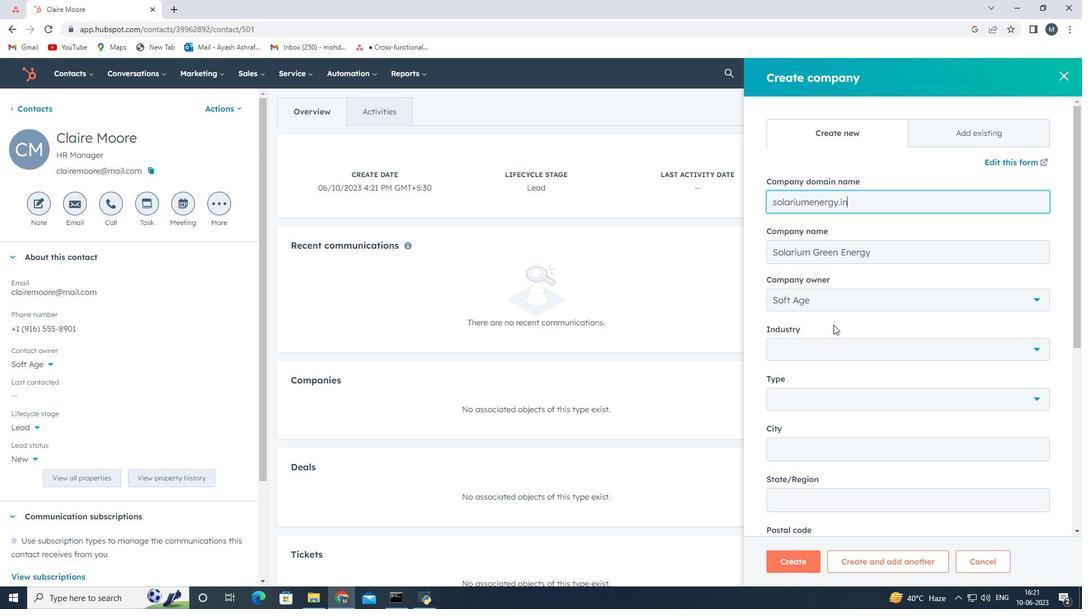 
Action: Mouse scrolled (833, 329) with delta (0, 0)
Screenshot: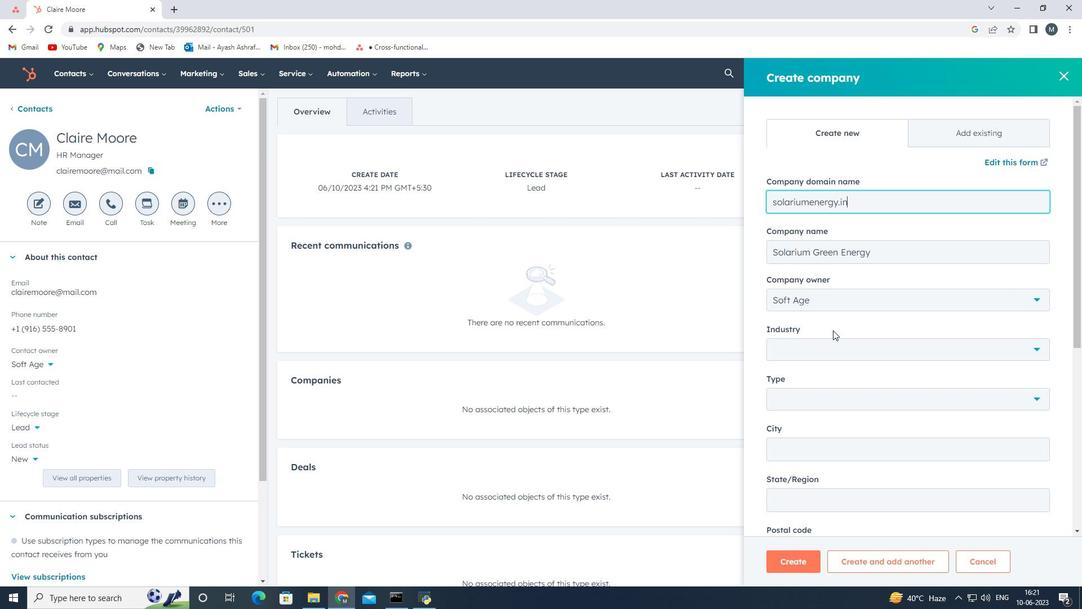 
Action: Mouse moved to (843, 332)
Screenshot: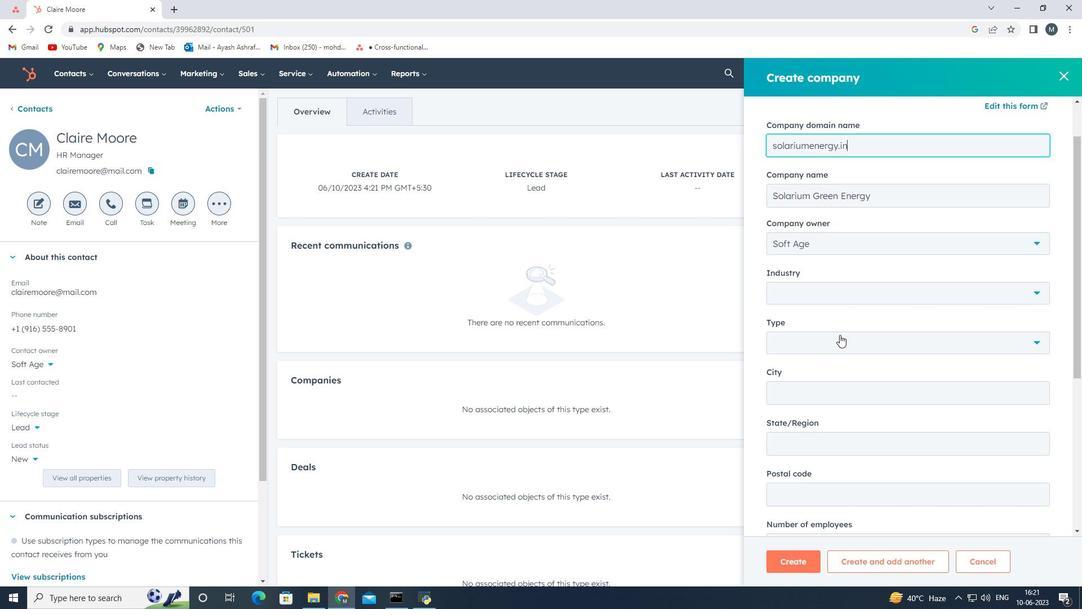 
Action: Mouse pressed left at (843, 332)
Screenshot: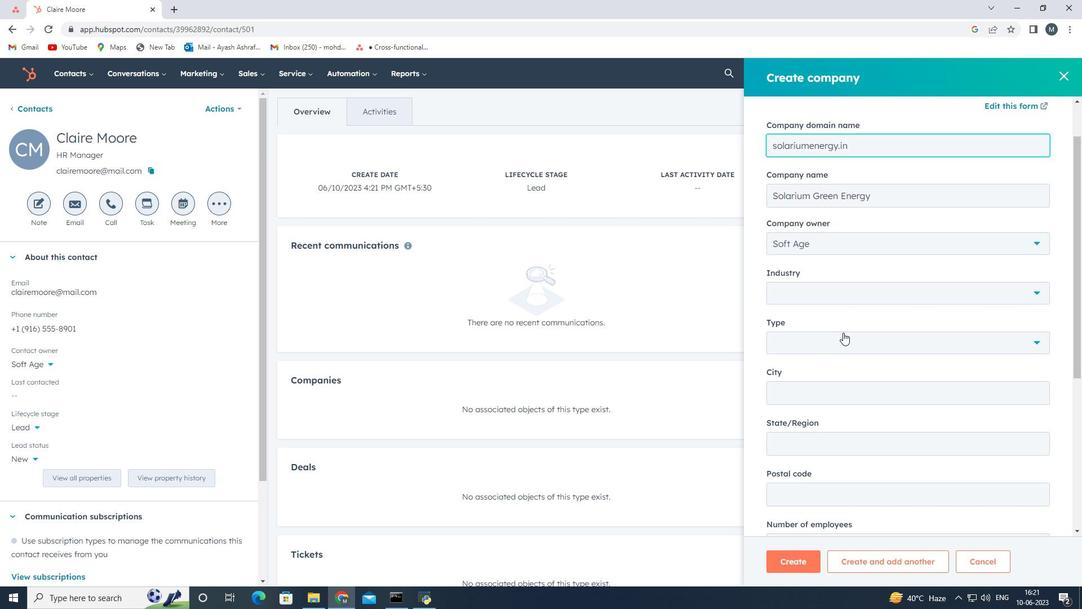
Action: Mouse moved to (800, 436)
Screenshot: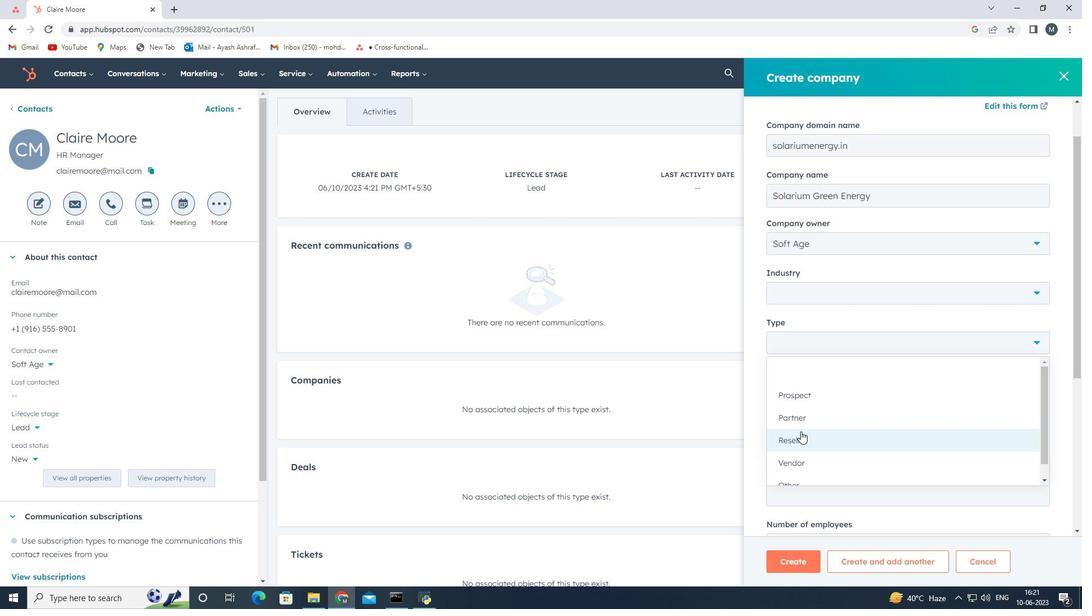 
Action: Mouse pressed left at (800, 436)
Screenshot: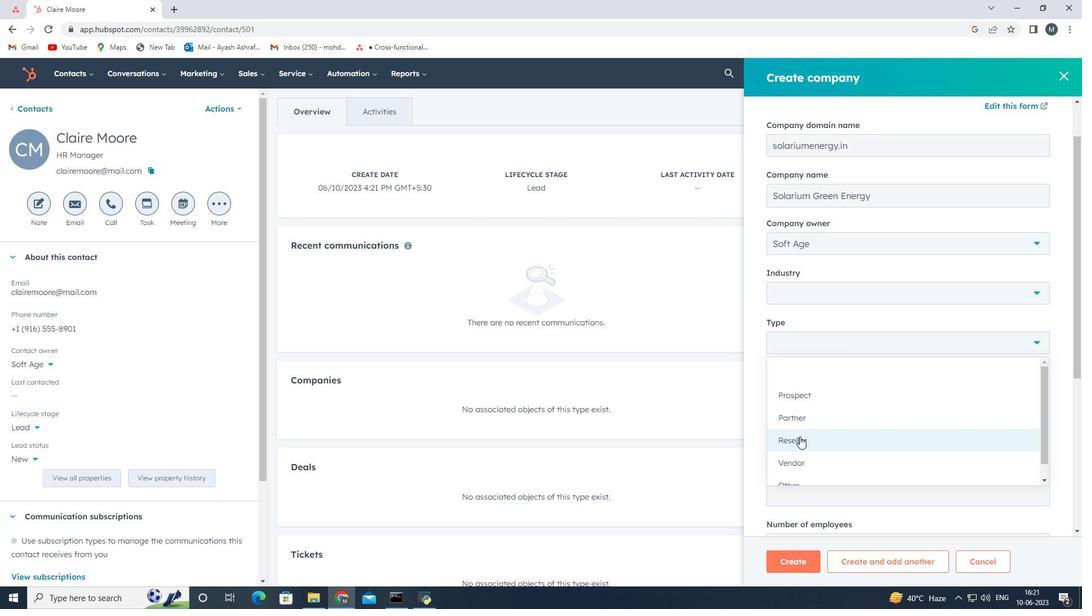 
Action: Mouse moved to (867, 379)
Screenshot: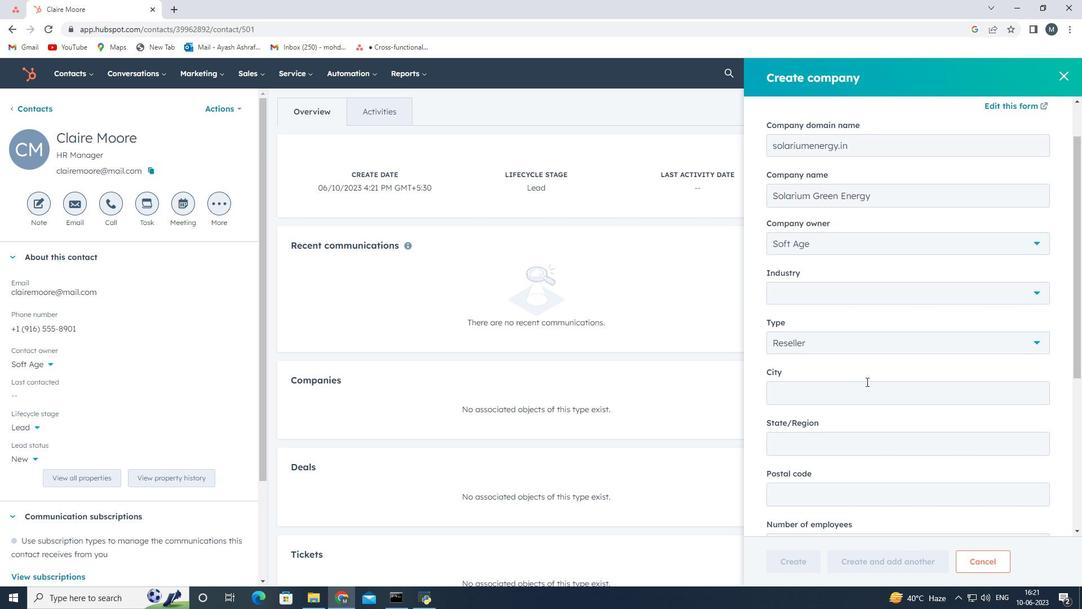 
Action: Mouse scrolled (867, 378) with delta (0, 0)
Screenshot: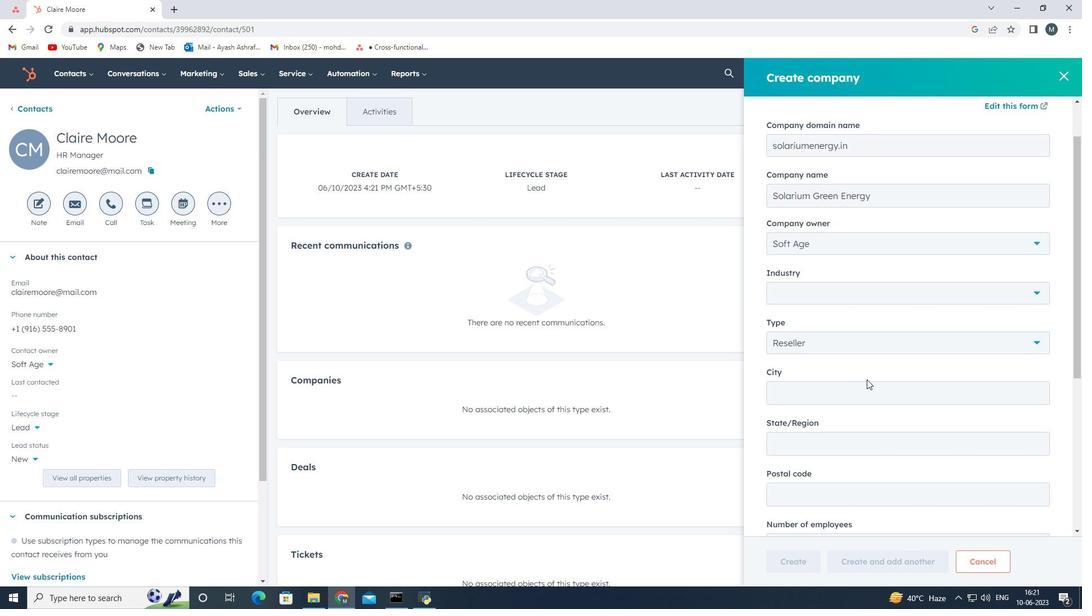 
Action: Mouse moved to (874, 455)
Screenshot: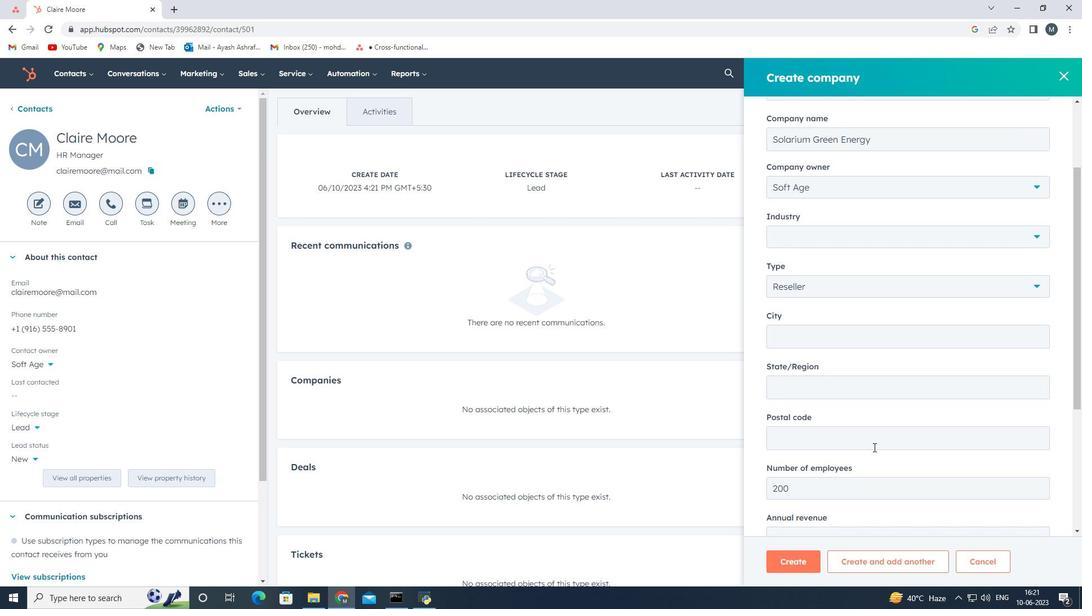 
Action: Mouse scrolled (874, 455) with delta (0, 0)
Screenshot: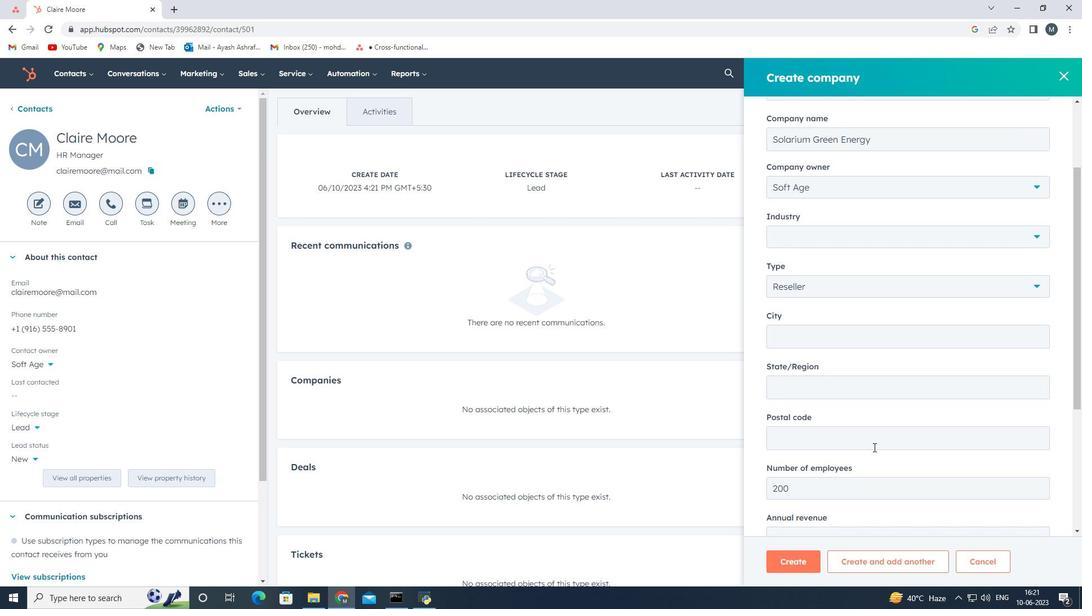 
Action: Mouse moved to (791, 560)
Screenshot: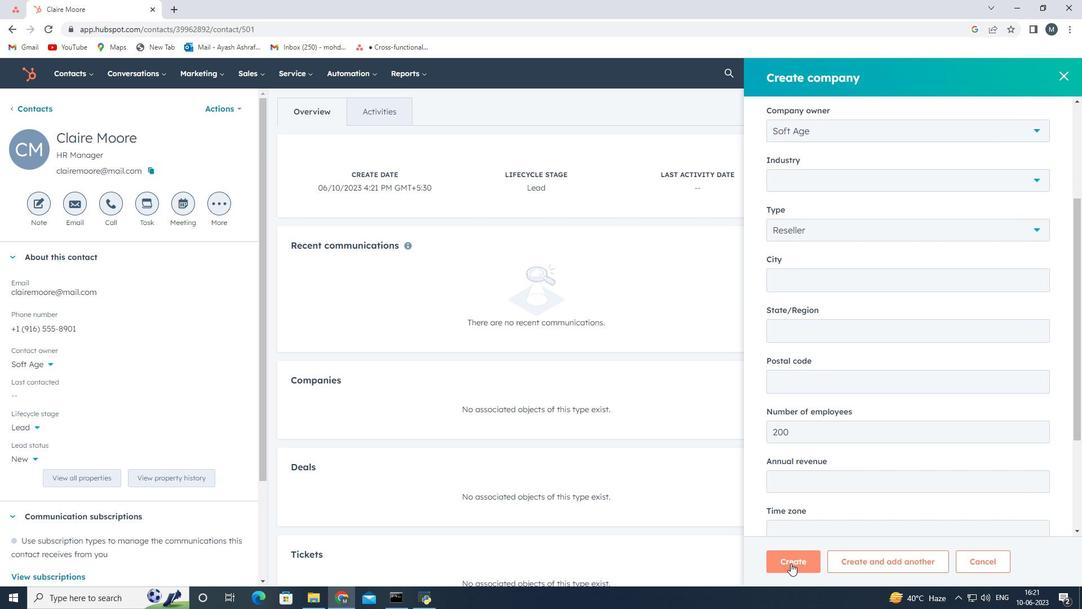 
Action: Mouse pressed left at (791, 560)
Screenshot: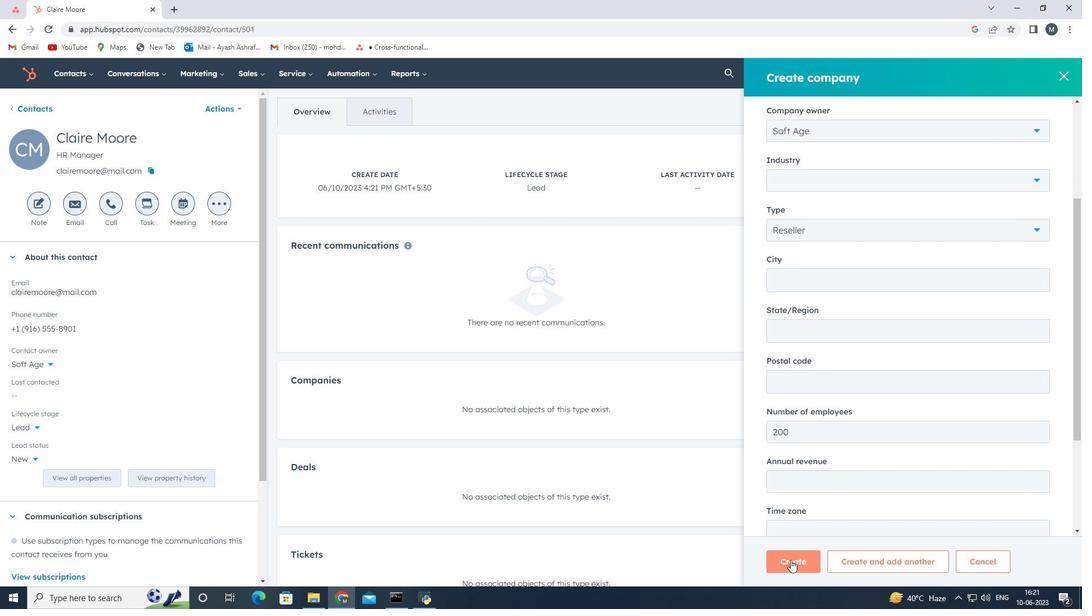 
Action: Mouse moved to (544, 296)
Screenshot: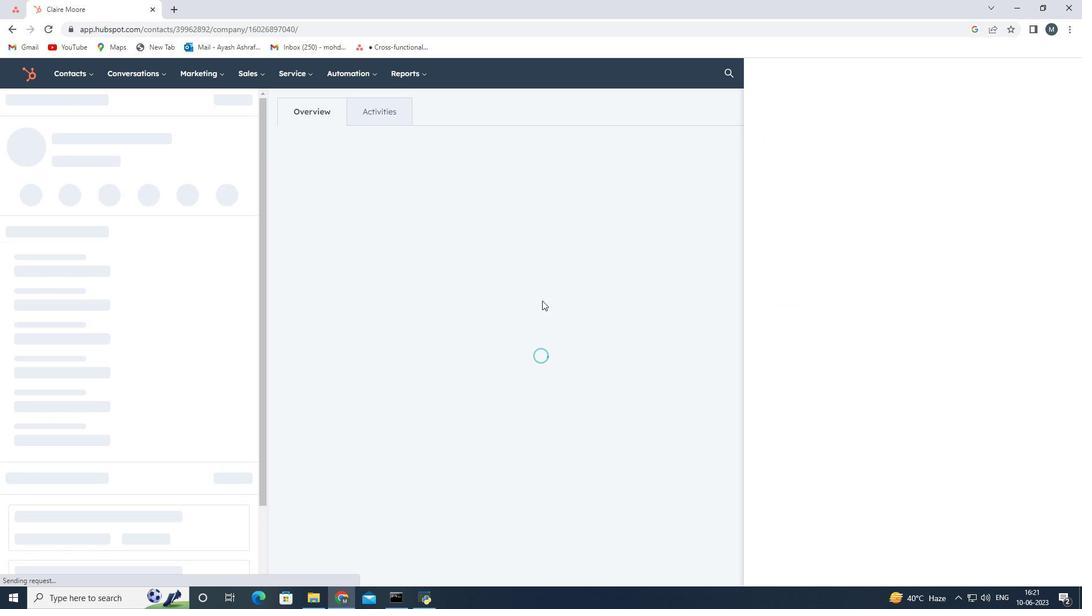 
Action: Mouse scrolled (544, 296) with delta (0, 0)
Screenshot: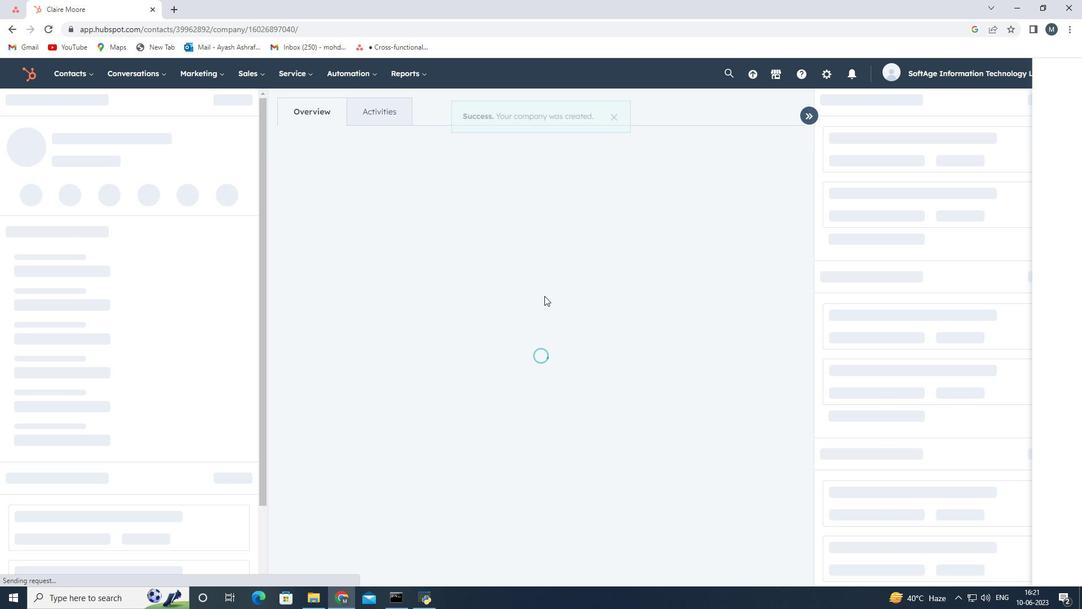 
Action: Mouse scrolled (544, 296) with delta (0, 0)
Screenshot: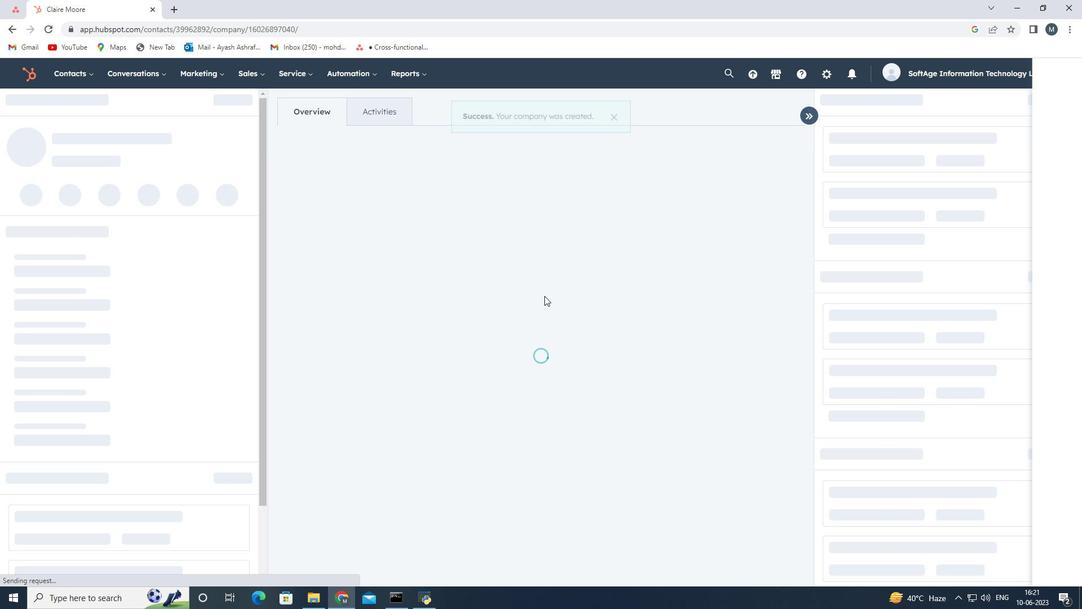 
Action: Mouse scrolled (544, 296) with delta (0, 0)
Screenshot: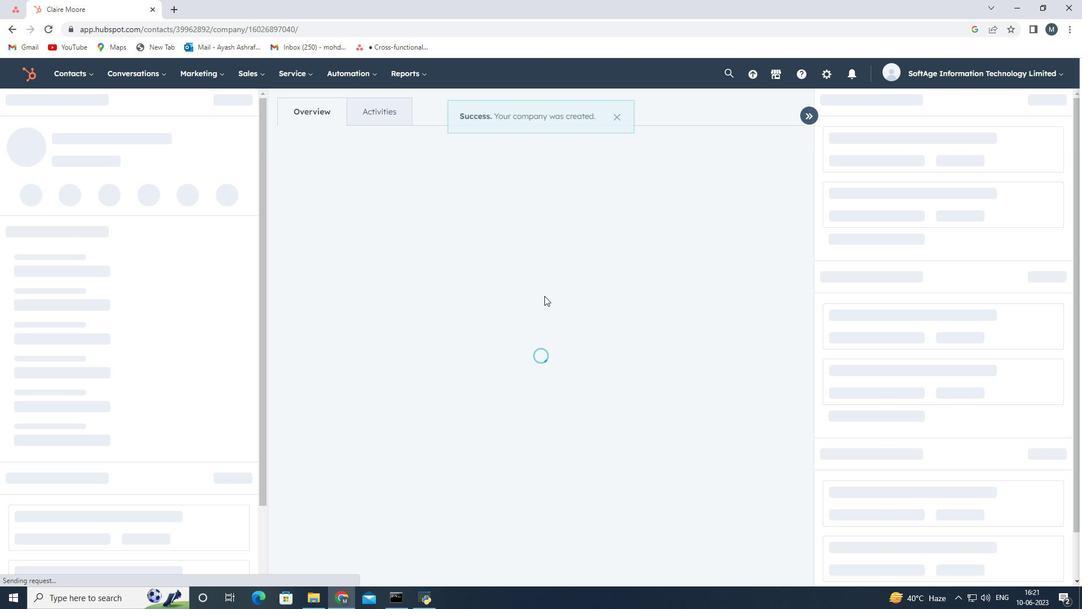 
